 Task: In the  document directory.txt Use the feature 'and check spelling and grammer' Change font style of header to '24' Select the body of letter and change paragraph spacing to  1.5
Action: Mouse moved to (140, 71)
Screenshot: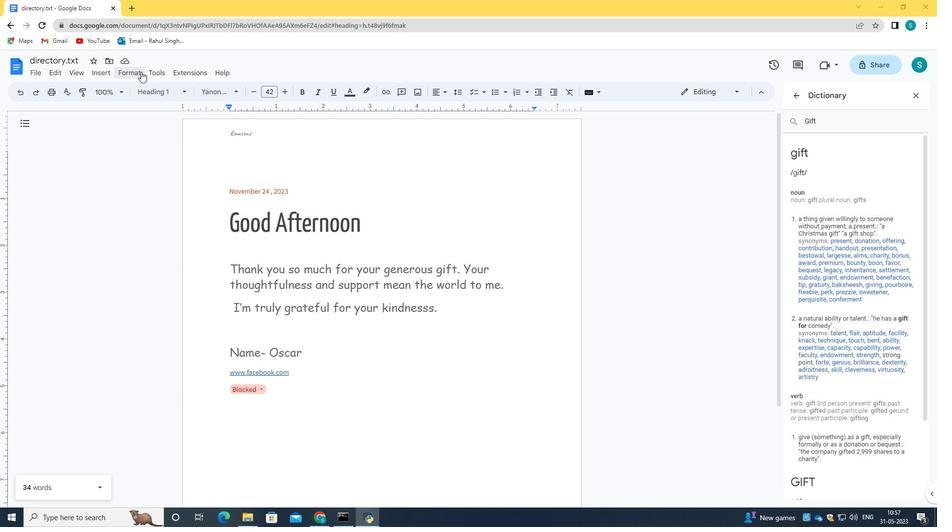 
Action: Mouse pressed left at (140, 71)
Screenshot: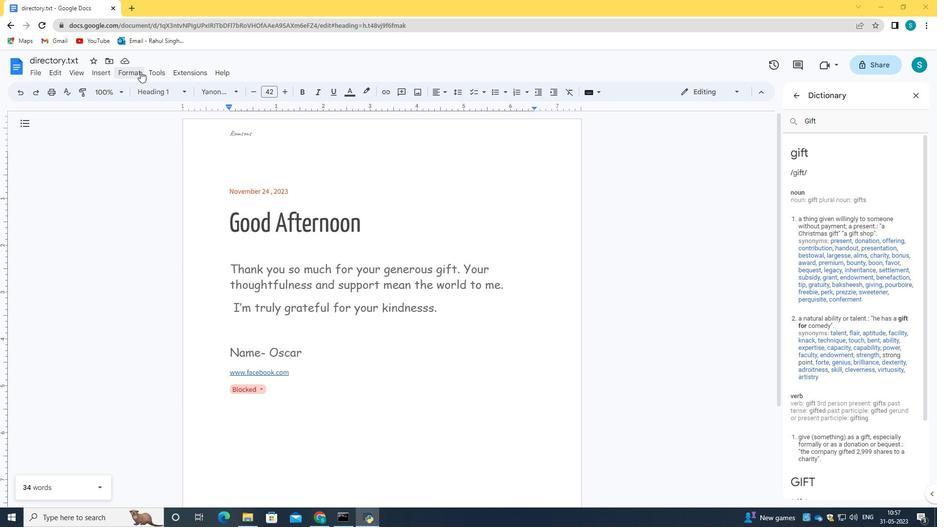 
Action: Mouse moved to (243, 91)
Screenshot: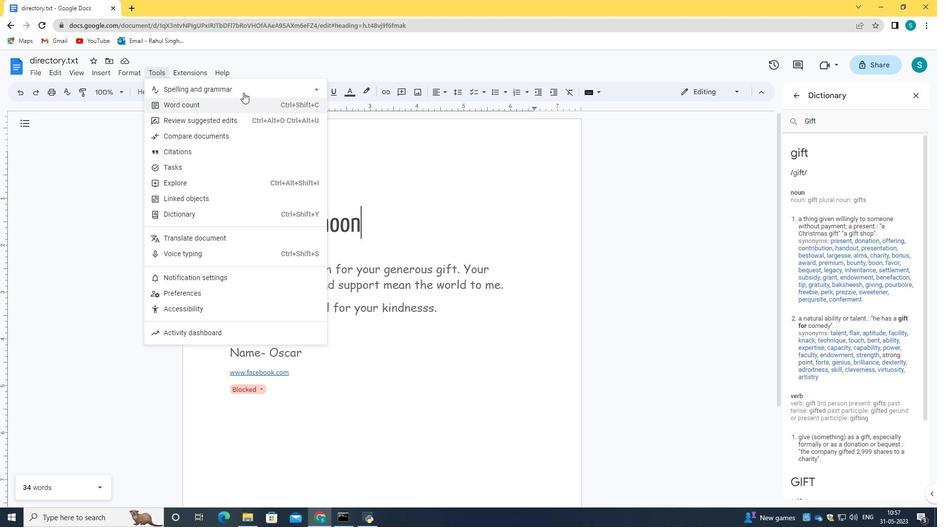 
Action: Mouse pressed left at (243, 91)
Screenshot: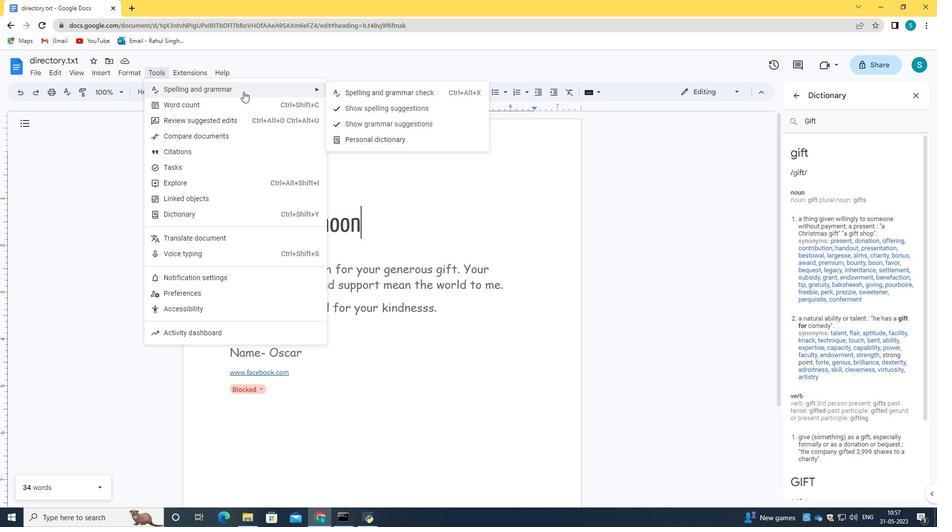 
Action: Mouse moved to (387, 88)
Screenshot: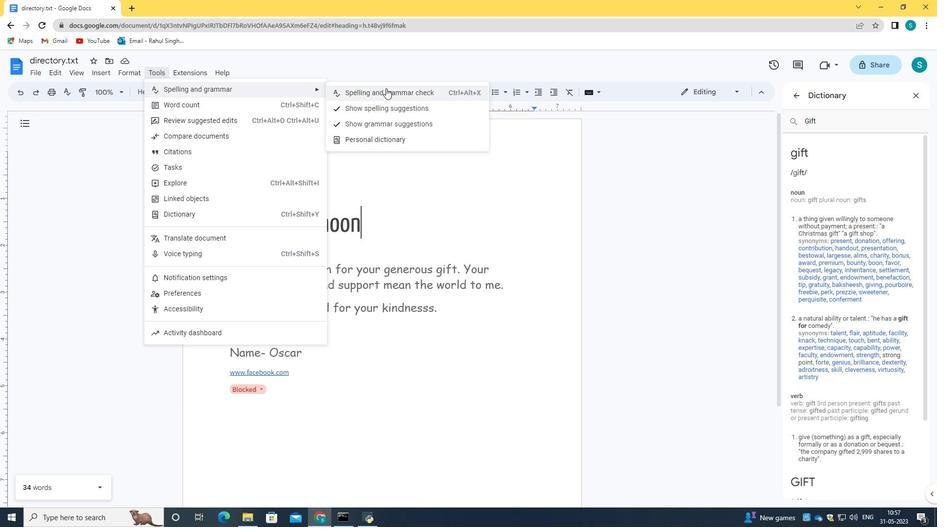 
Action: Mouse pressed left at (387, 88)
Screenshot: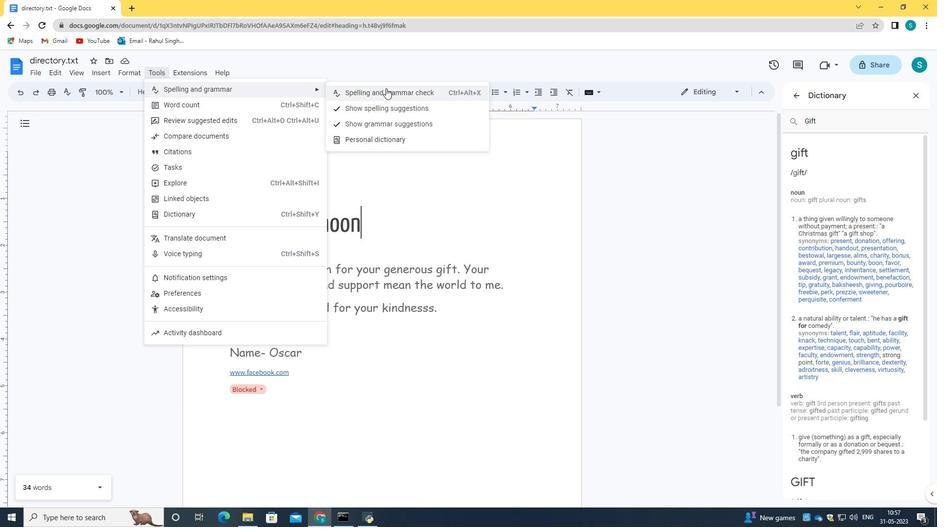 
Action: Mouse moved to (421, 157)
Screenshot: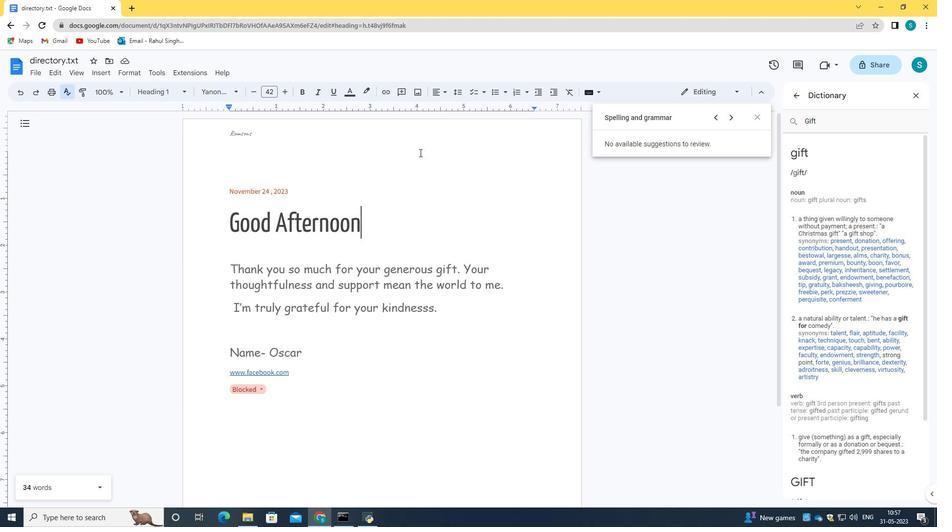 
Action: Mouse pressed left at (421, 157)
Screenshot: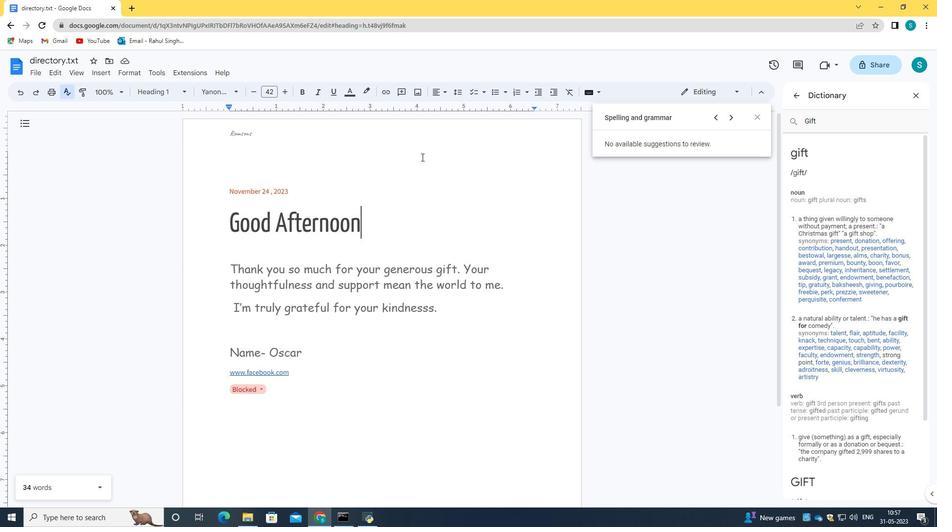 
Action: Mouse moved to (252, 134)
Screenshot: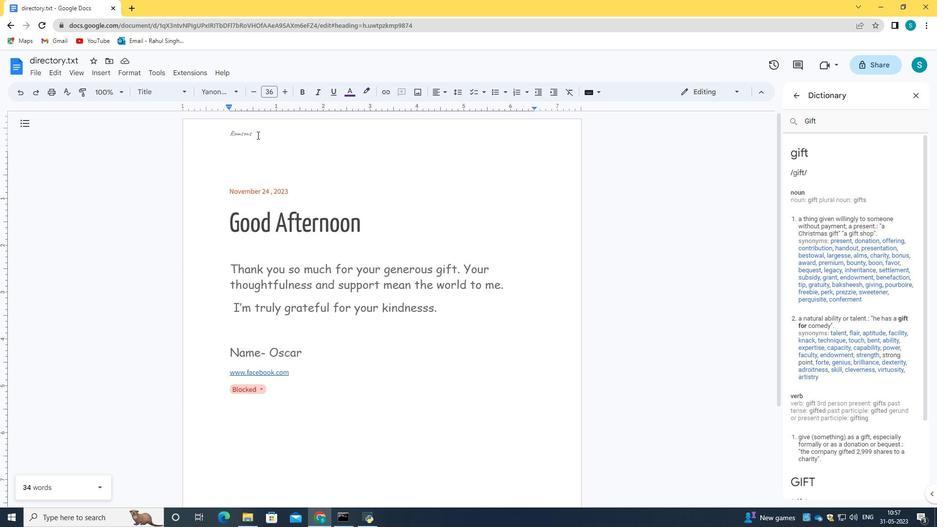 
Action: Mouse pressed left at (252, 134)
Screenshot: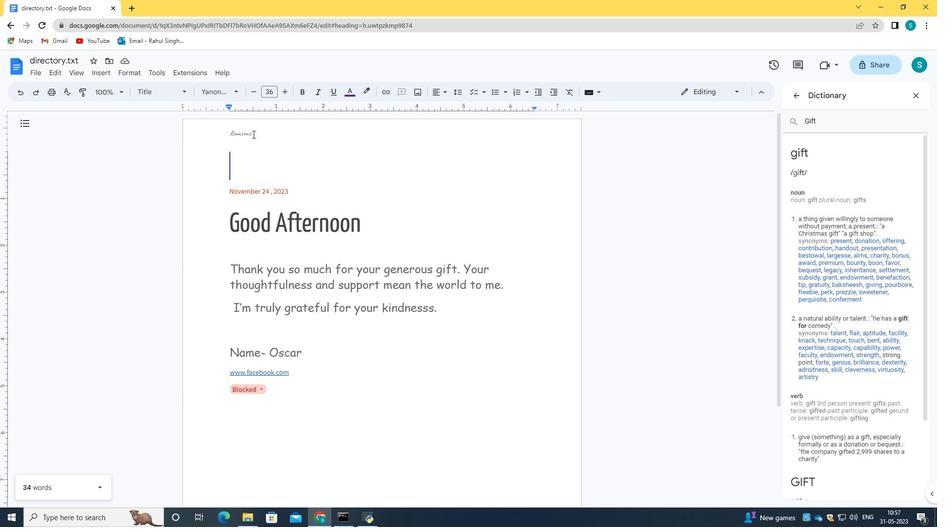 
Action: Mouse moved to (252, 134)
Screenshot: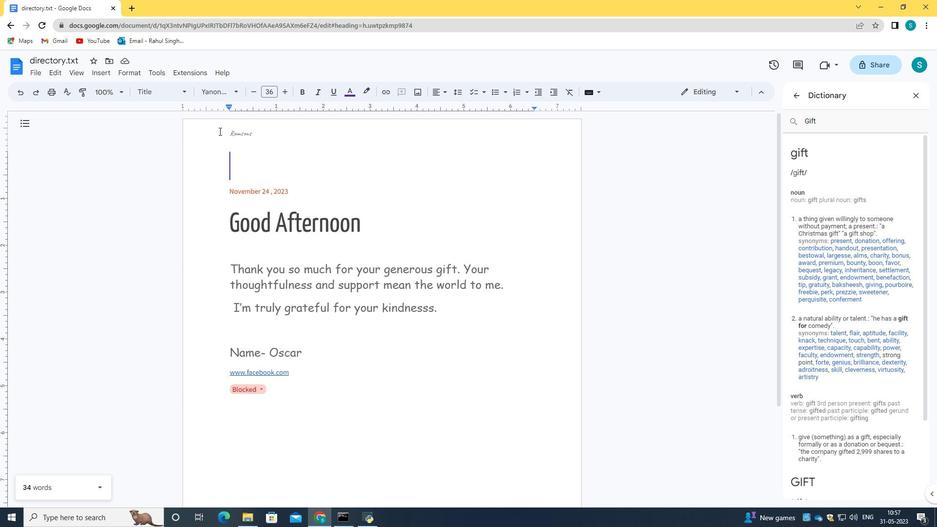 
Action: Mouse pressed left at (252, 134)
Screenshot: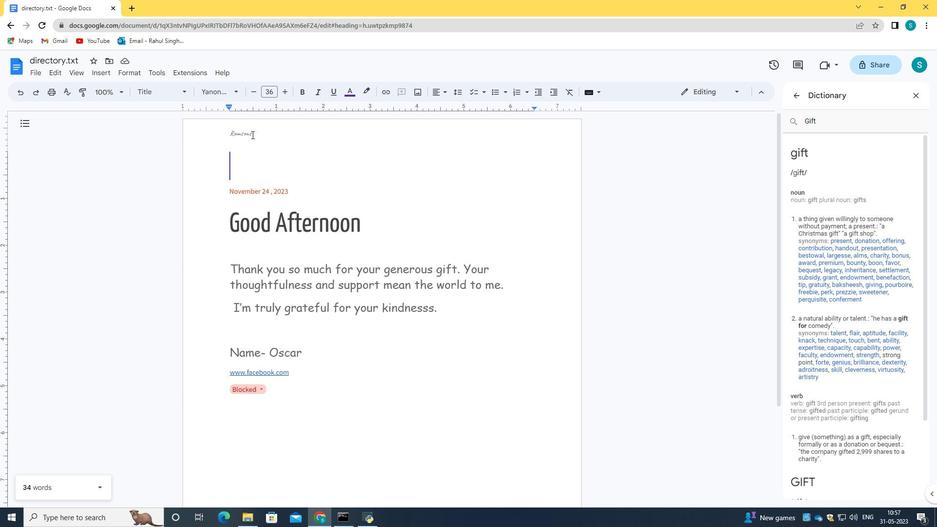 
Action: Mouse moved to (252, 134)
Screenshot: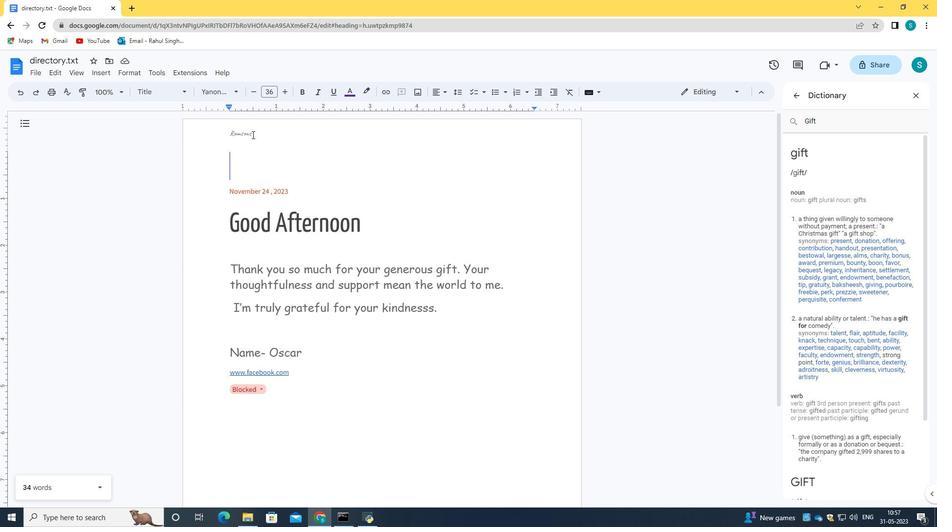 
Action: Mouse pressed left at (252, 134)
Screenshot: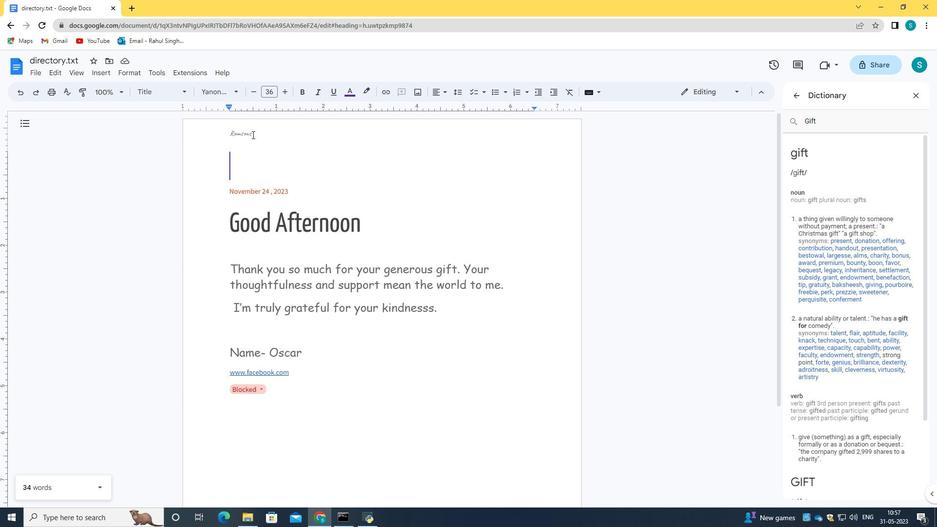 
Action: Mouse moved to (278, 174)
Screenshot: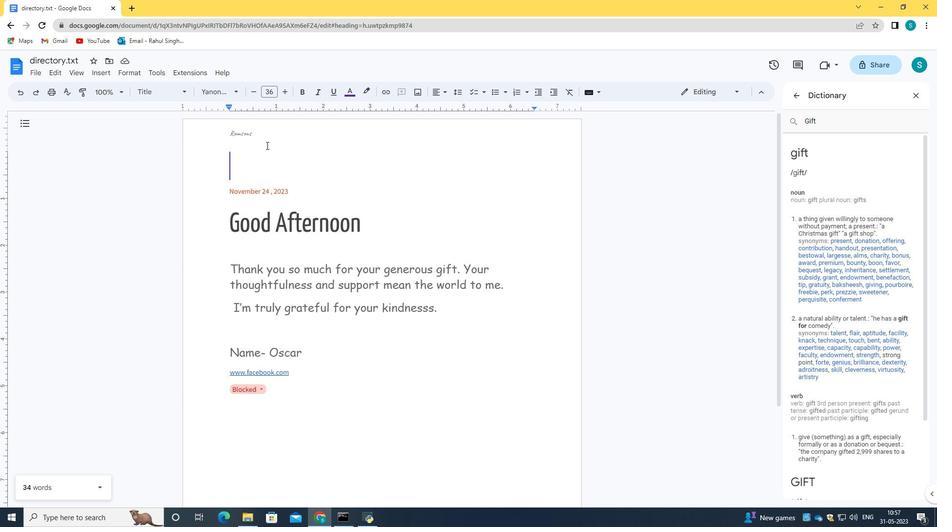 
Action: Mouse pressed left at (278, 174)
Screenshot: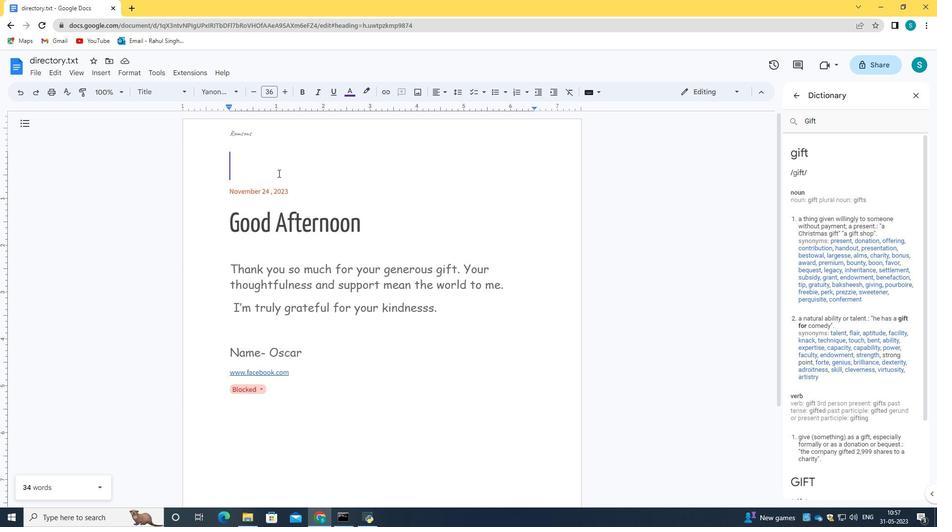 
Action: Mouse moved to (246, 177)
Screenshot: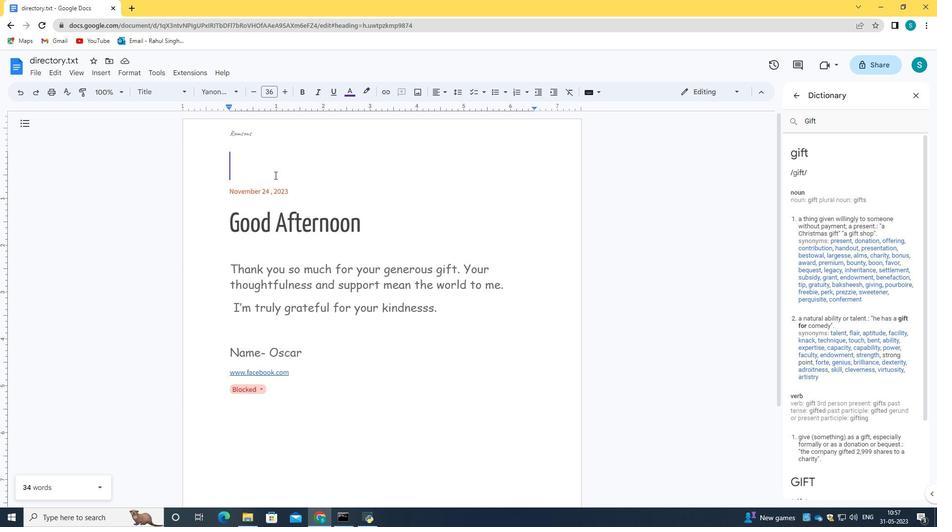 
Action: Mouse pressed left at (246, 177)
Screenshot: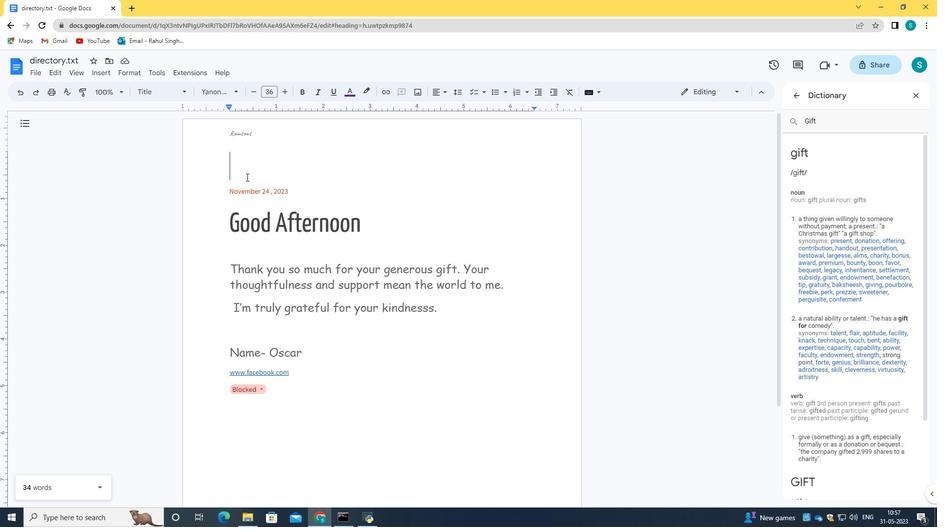 
Action: Mouse pressed left at (246, 177)
Screenshot: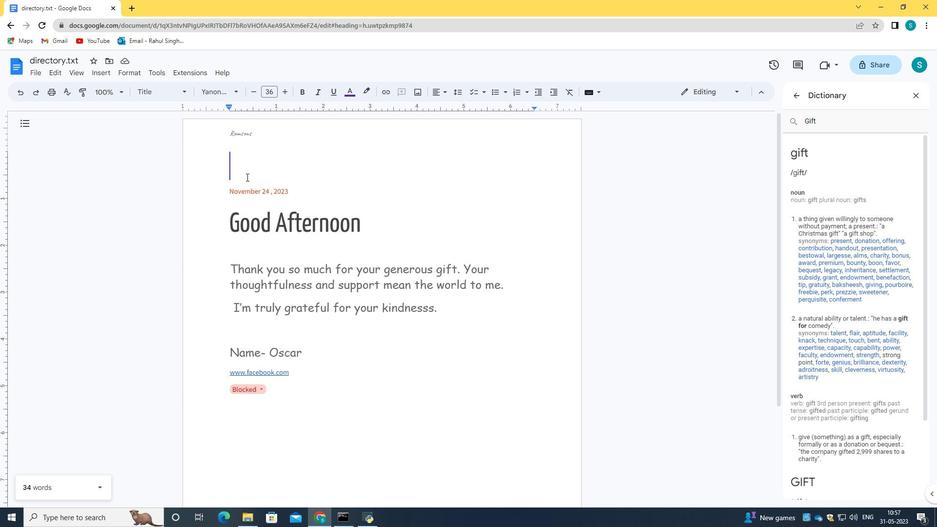 
Action: Mouse moved to (345, 210)
Screenshot: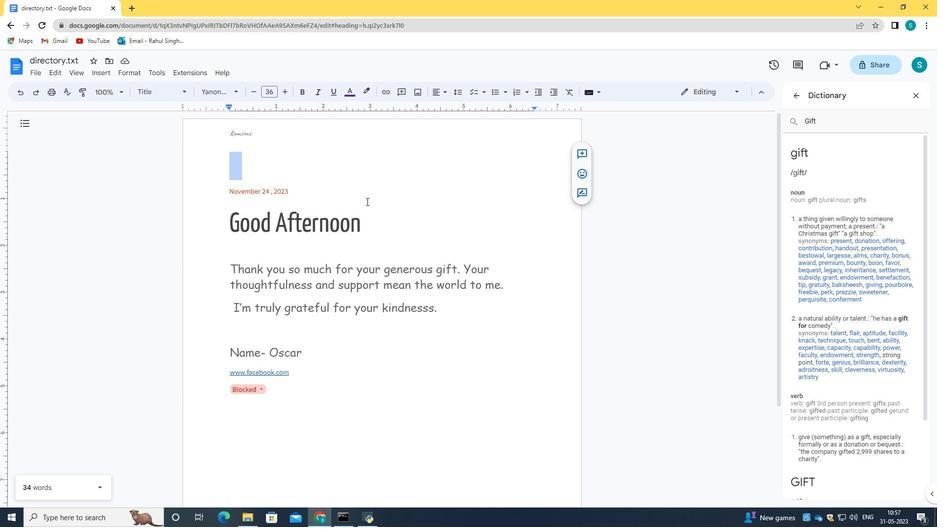 
Action: Mouse pressed left at (345, 210)
Screenshot: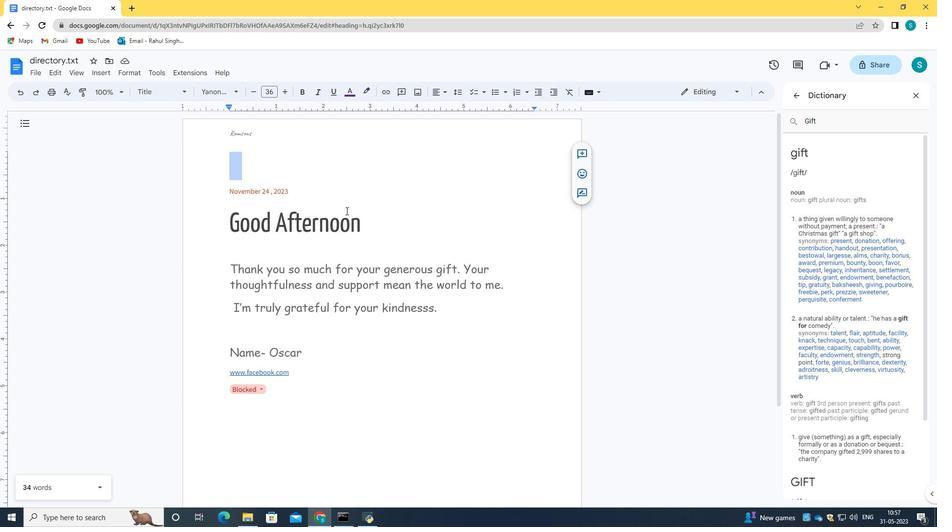 
Action: Mouse moved to (250, 131)
Screenshot: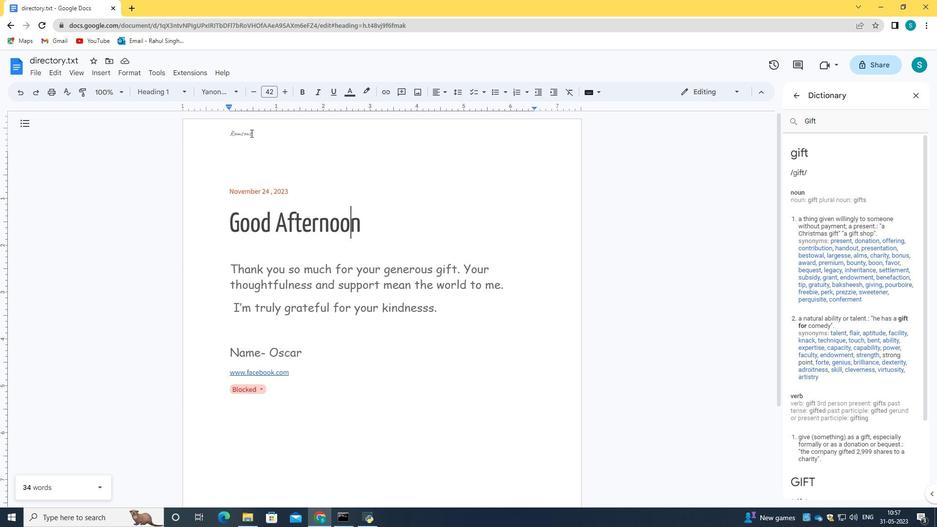 
Action: Mouse pressed left at (250, 131)
Screenshot: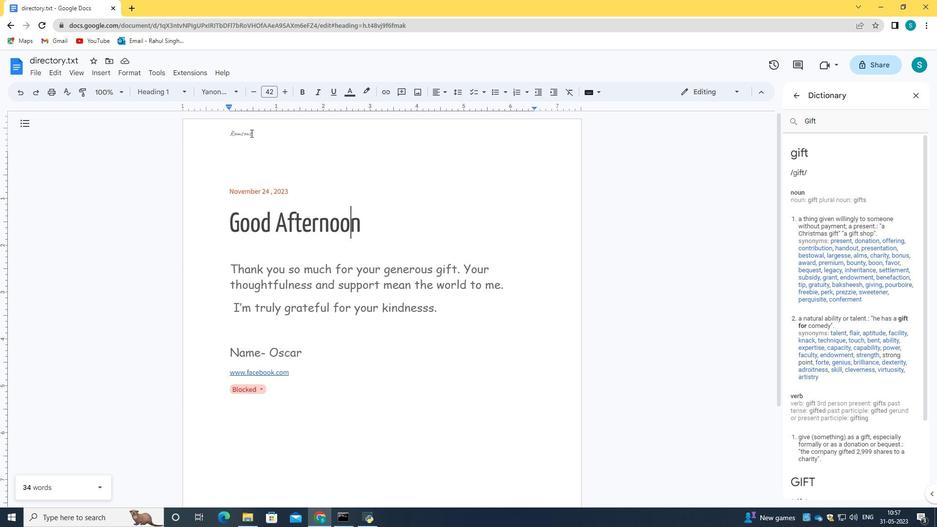 
Action: Mouse moved to (250, 131)
Screenshot: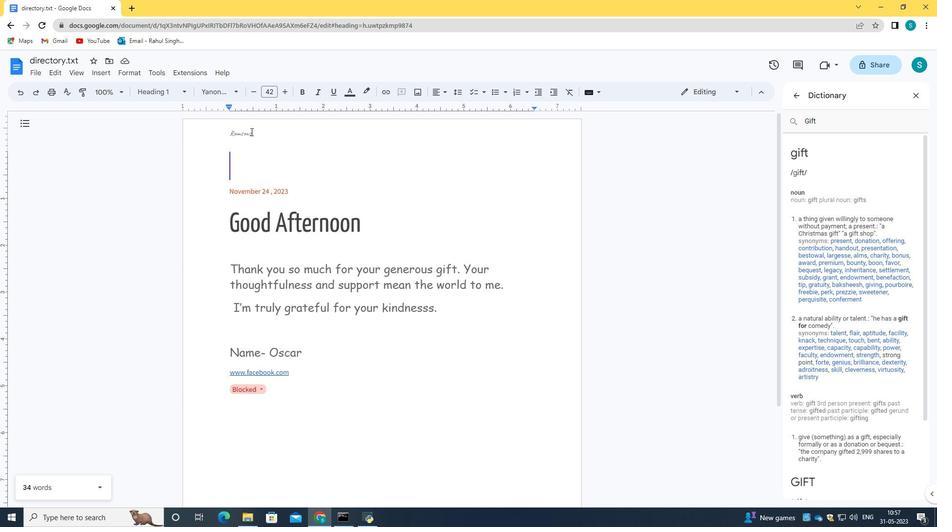 
Action: Mouse pressed left at (250, 131)
Screenshot: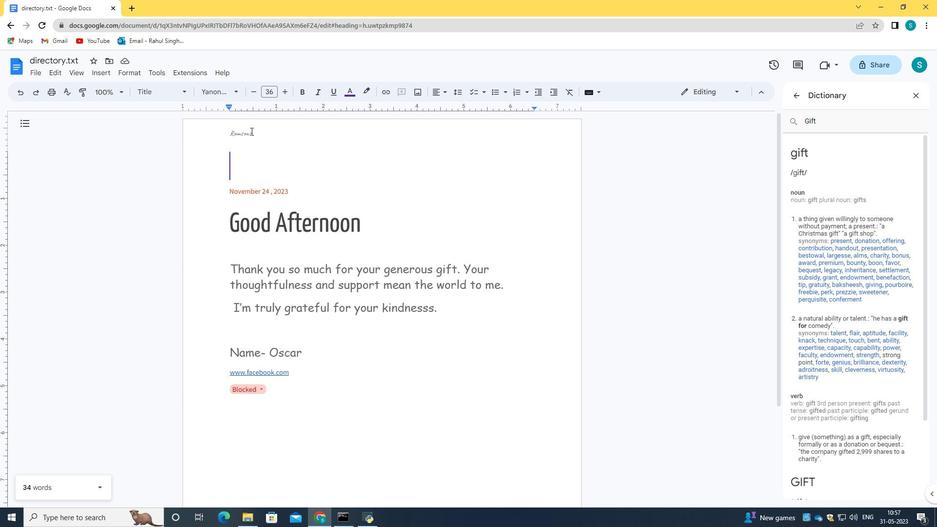 
Action: Mouse moved to (439, 90)
Screenshot: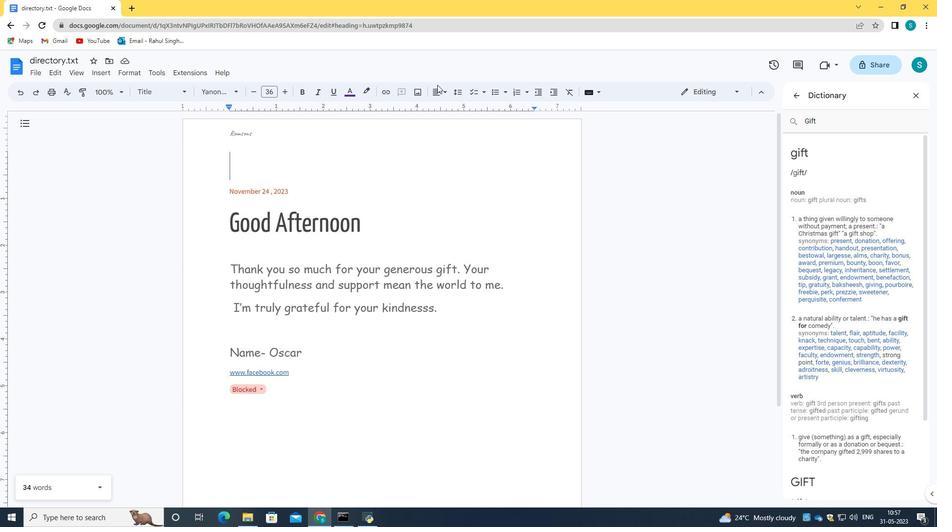 
Action: Mouse pressed left at (439, 90)
Screenshot: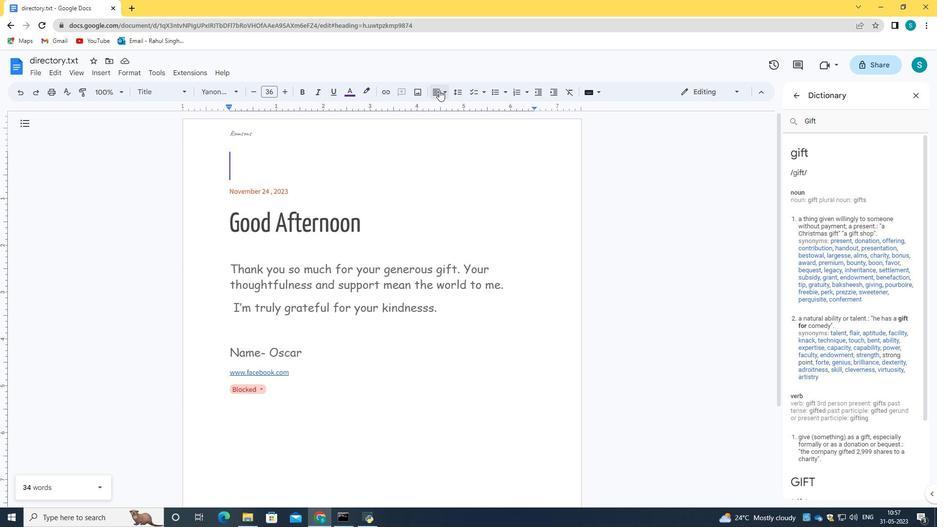 
Action: Mouse moved to (77, 71)
Screenshot: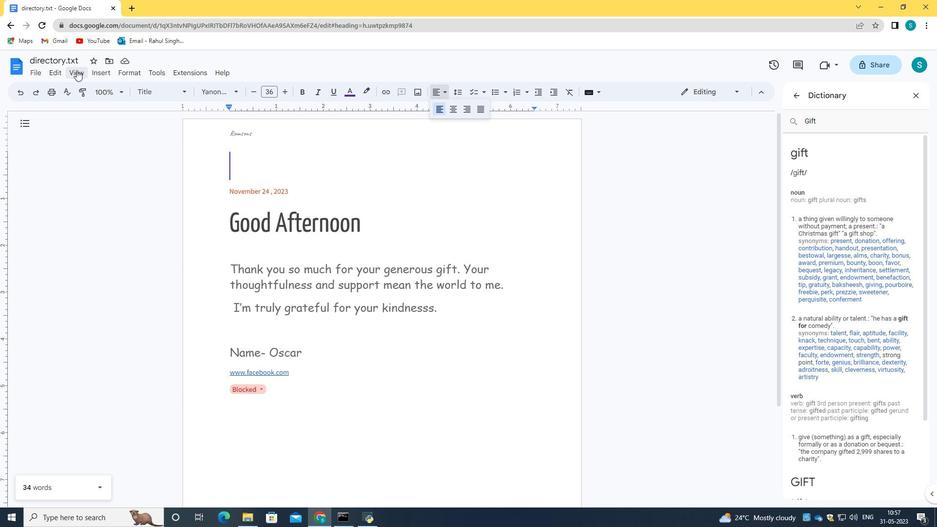 
Action: Mouse pressed left at (77, 71)
Screenshot: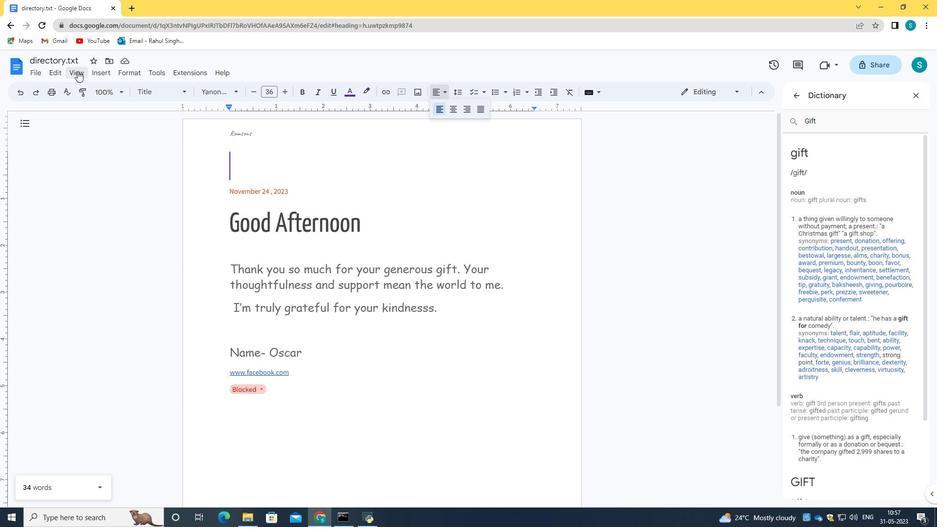 
Action: Mouse moved to (270, 323)
Screenshot: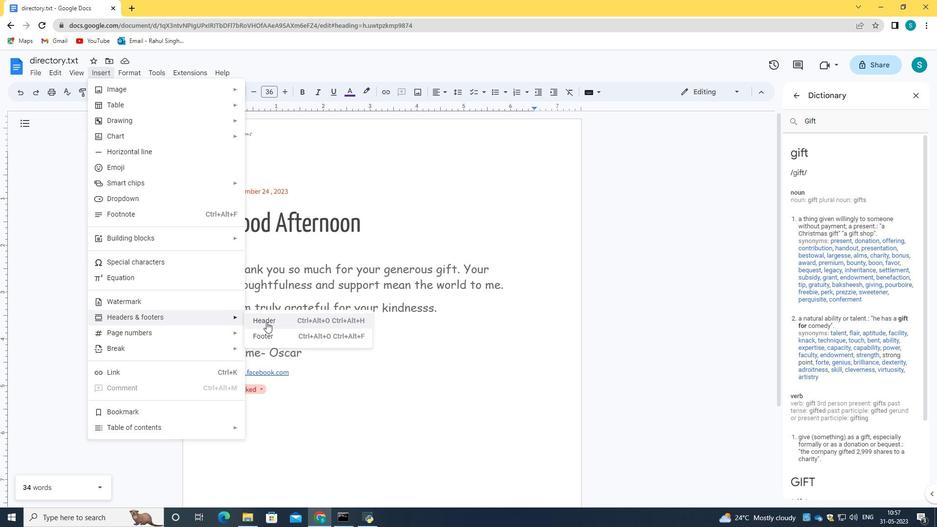 
Action: Mouse pressed left at (270, 323)
Screenshot: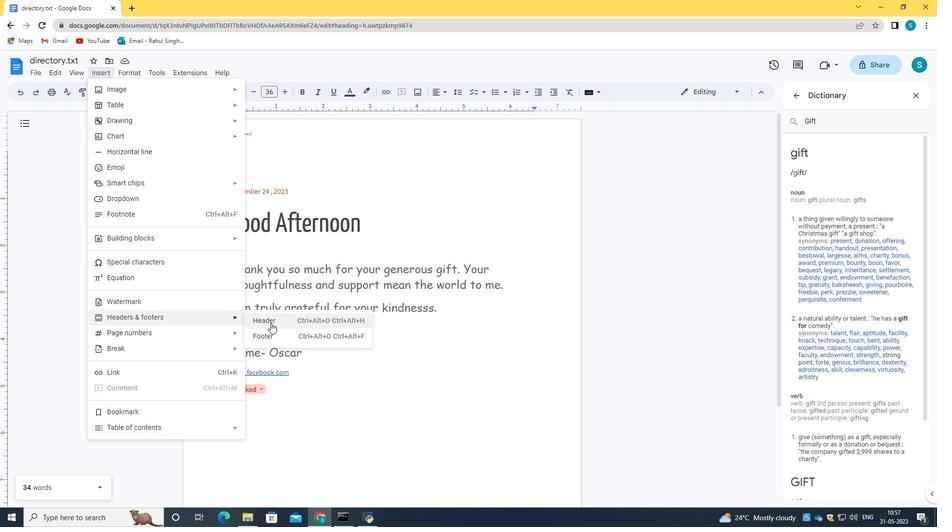 
Action: Mouse moved to (251, 132)
Screenshot: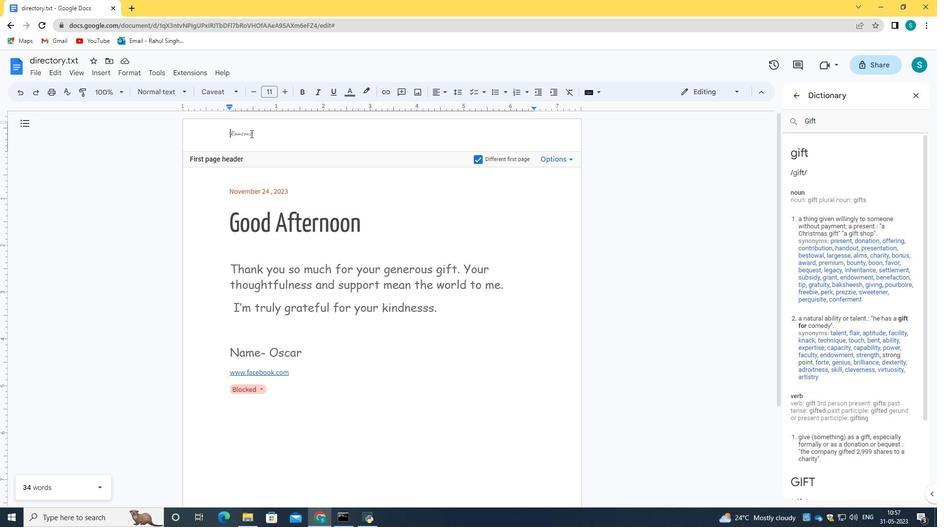 
Action: Mouse pressed left at (251, 132)
Screenshot: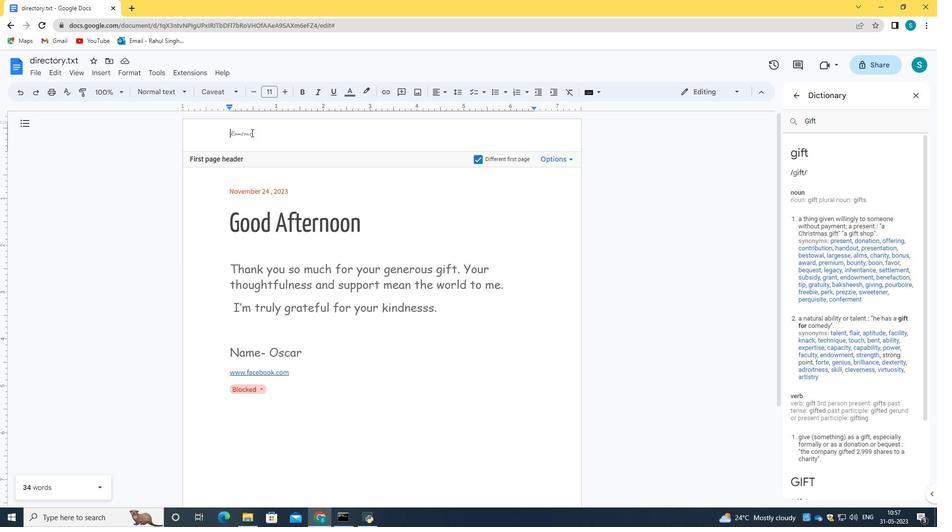 
Action: Mouse moved to (283, 90)
Screenshot: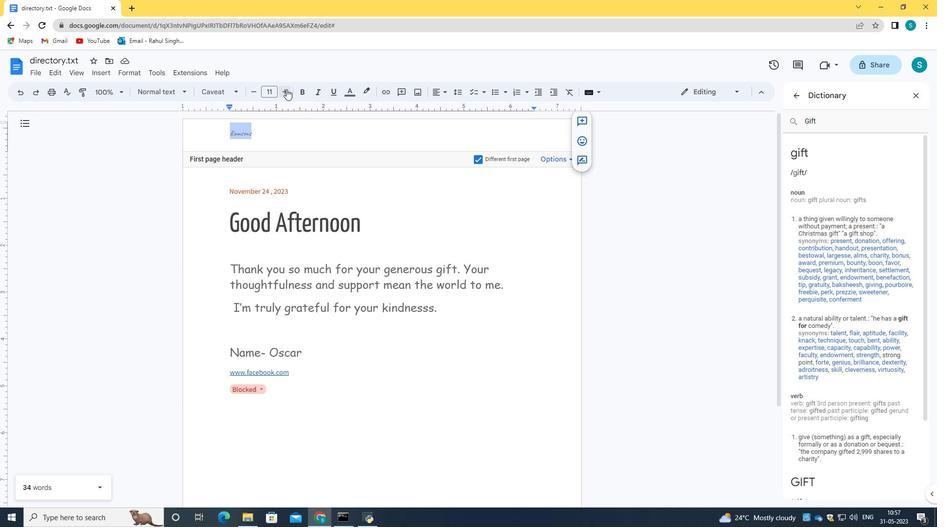 
Action: Mouse pressed left at (283, 90)
Screenshot: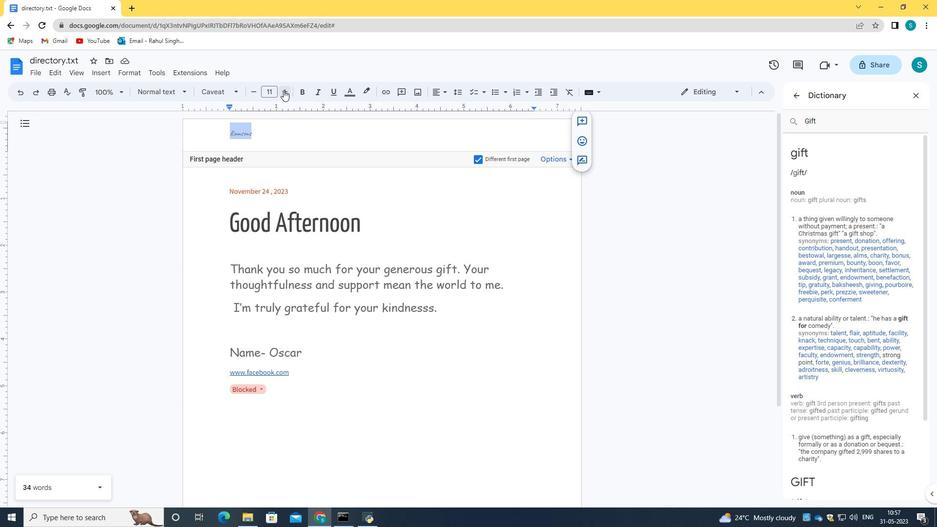 
Action: Mouse pressed left at (283, 90)
Screenshot: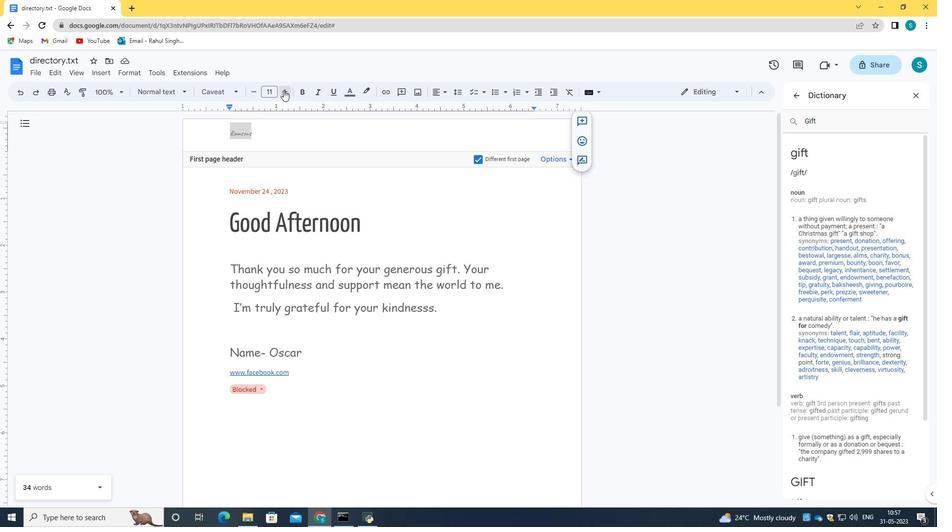 
Action: Mouse pressed left at (283, 90)
Screenshot: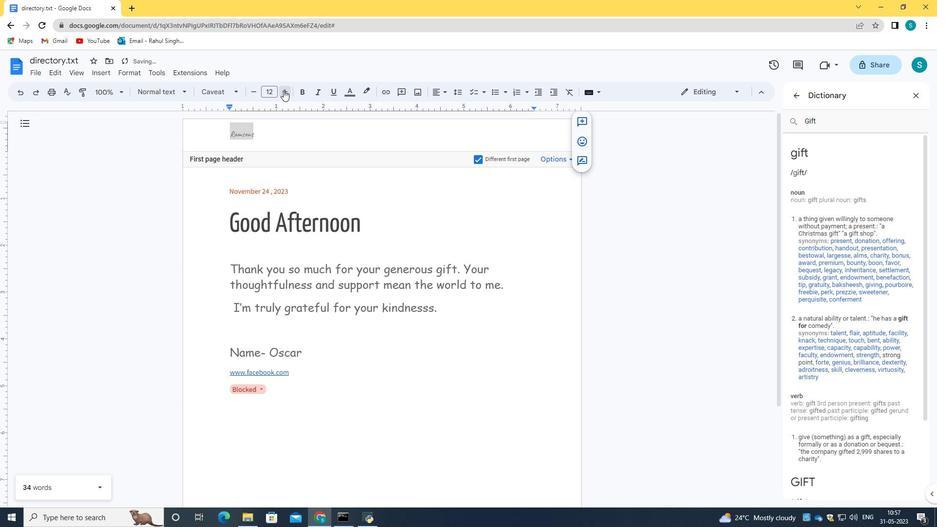 
Action: Mouse pressed left at (283, 90)
Screenshot: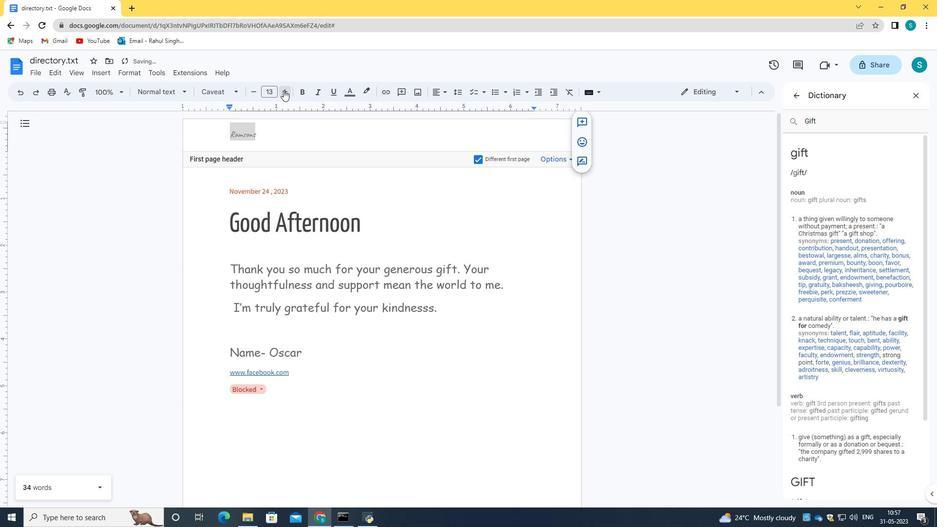 
Action: Mouse pressed left at (283, 90)
Screenshot: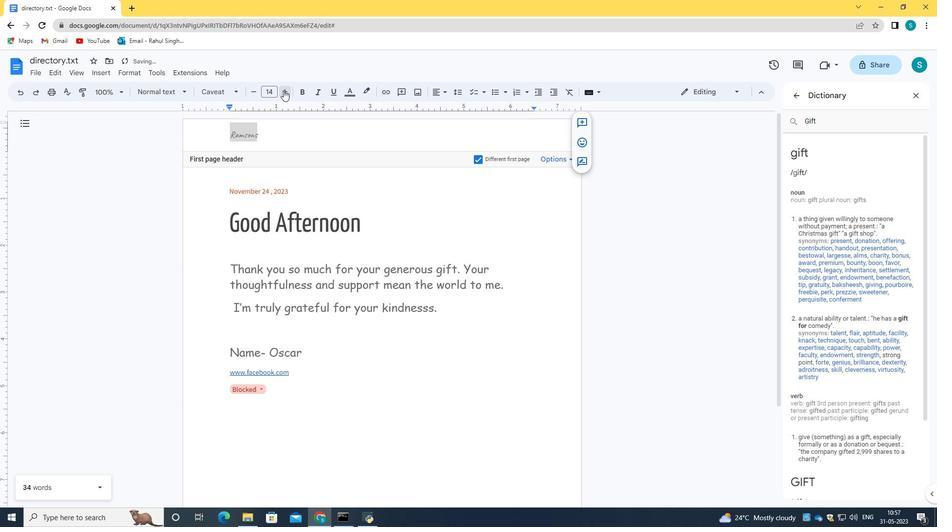 
Action: Mouse pressed left at (283, 90)
Screenshot: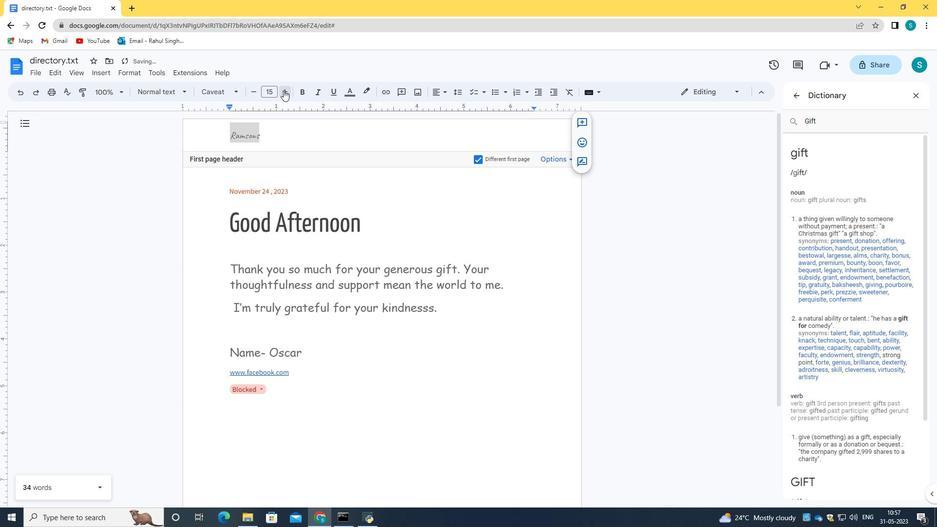 
Action: Mouse pressed left at (283, 90)
Screenshot: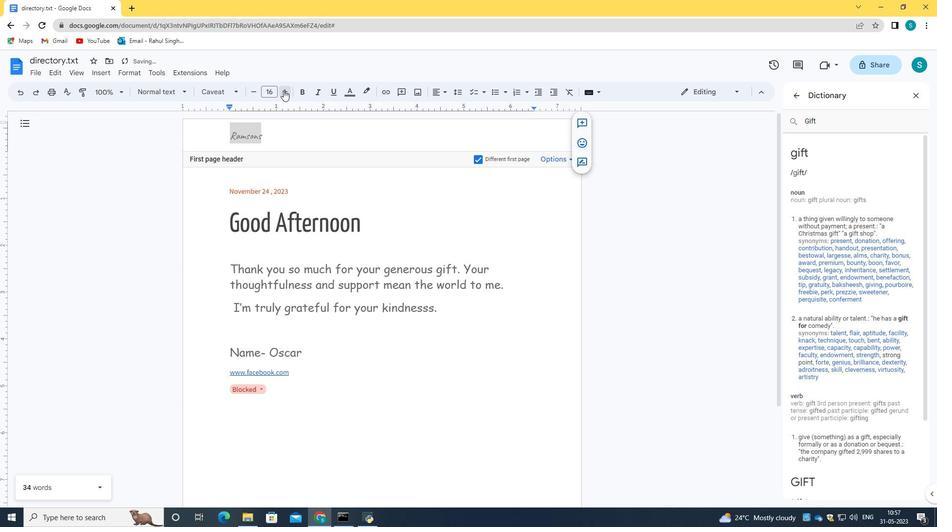 
Action: Mouse pressed left at (283, 90)
Screenshot: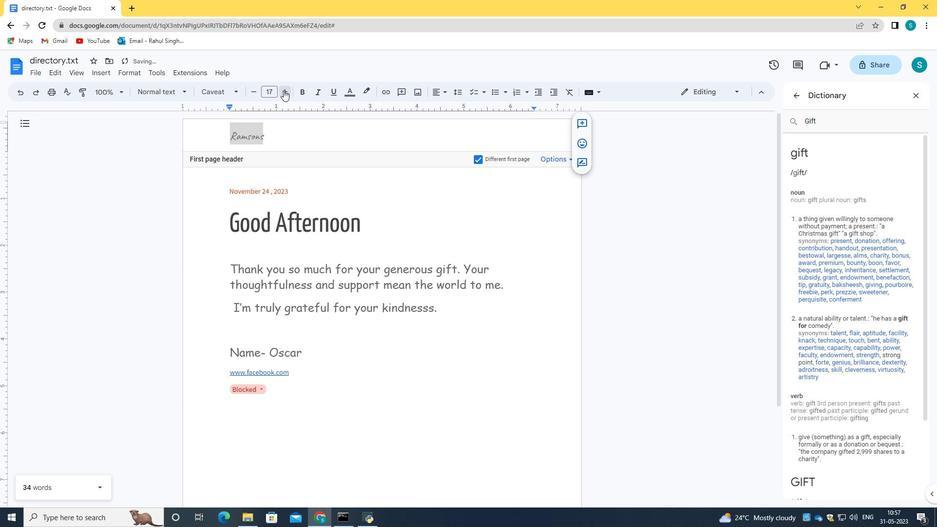
Action: Mouse pressed left at (283, 90)
Screenshot: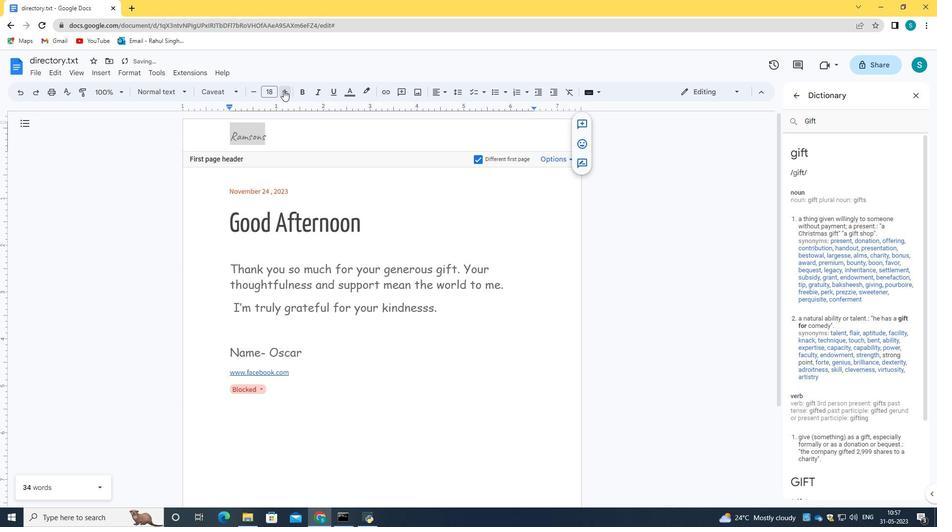 
Action: Mouse pressed left at (283, 90)
Screenshot: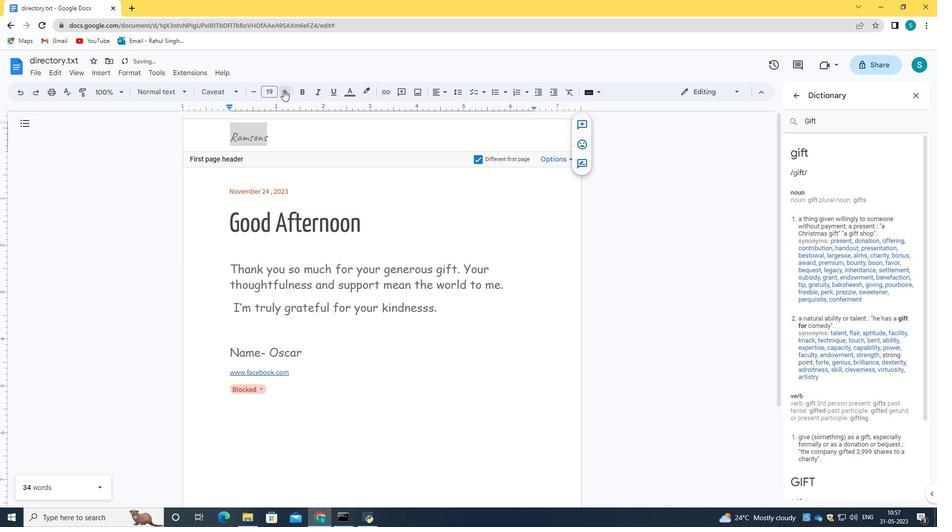 
Action: Mouse pressed left at (283, 90)
Screenshot: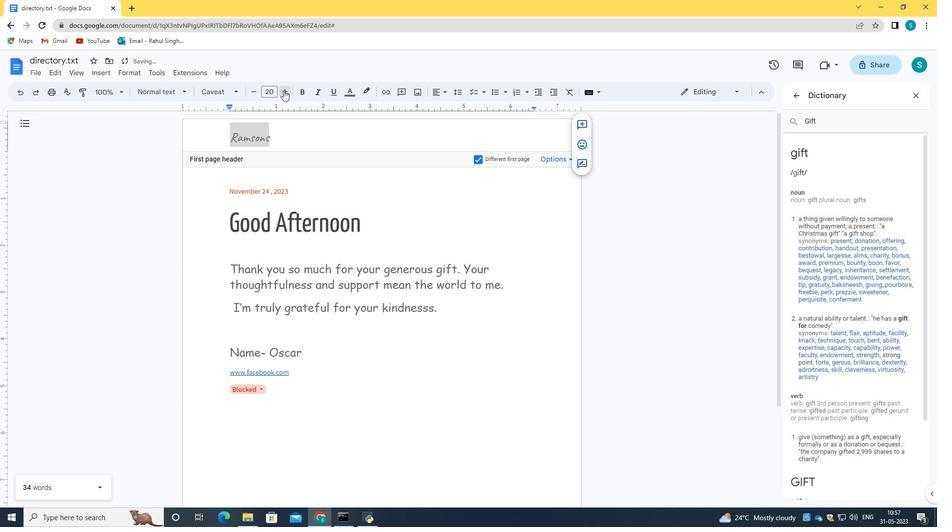
Action: Mouse pressed left at (283, 90)
Screenshot: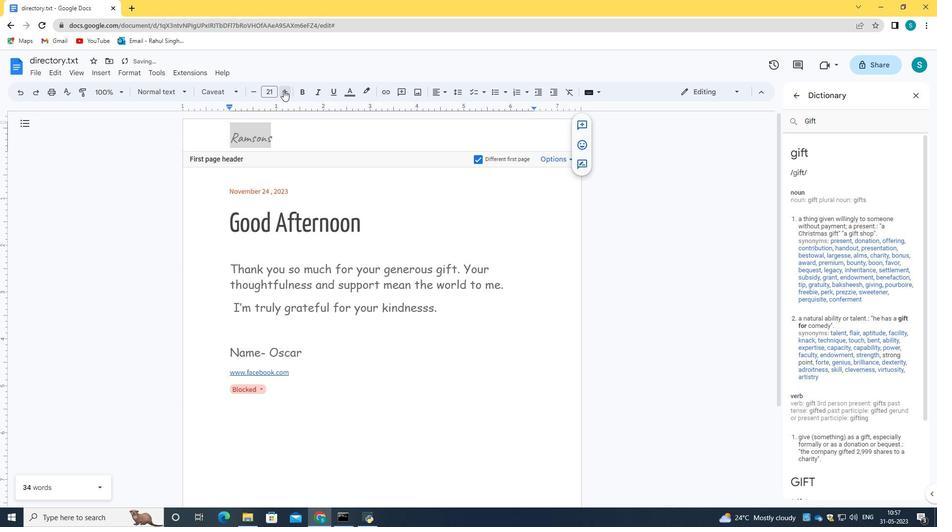 
Action: Mouse pressed left at (283, 90)
Screenshot: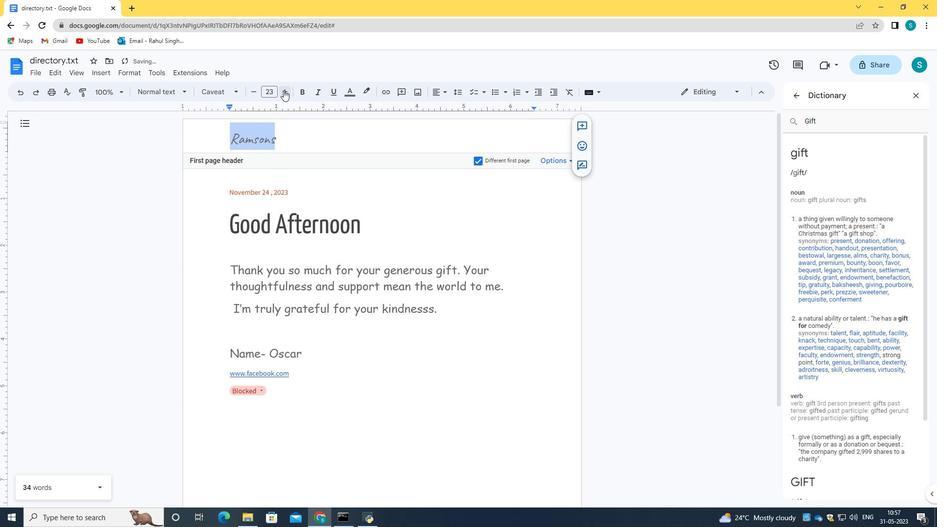 
Action: Mouse pressed left at (283, 90)
Screenshot: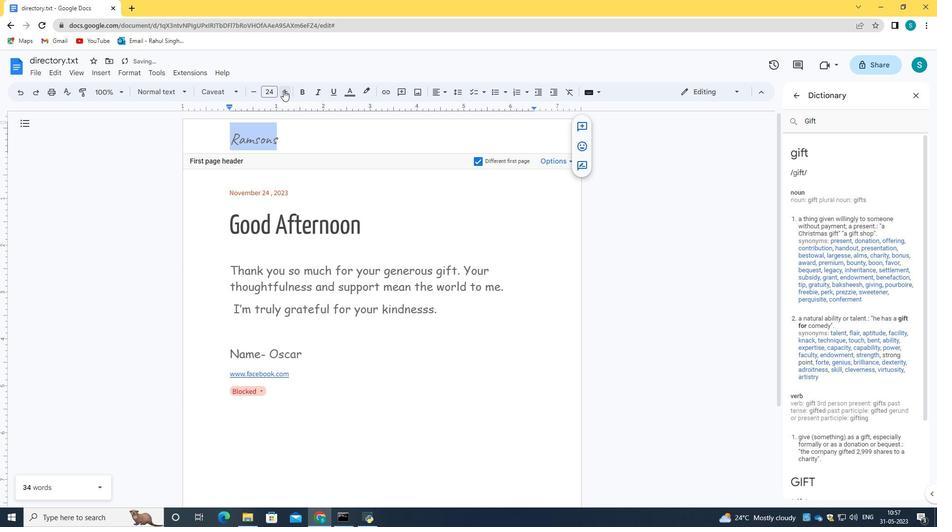 
Action: Mouse moved to (251, 90)
Screenshot: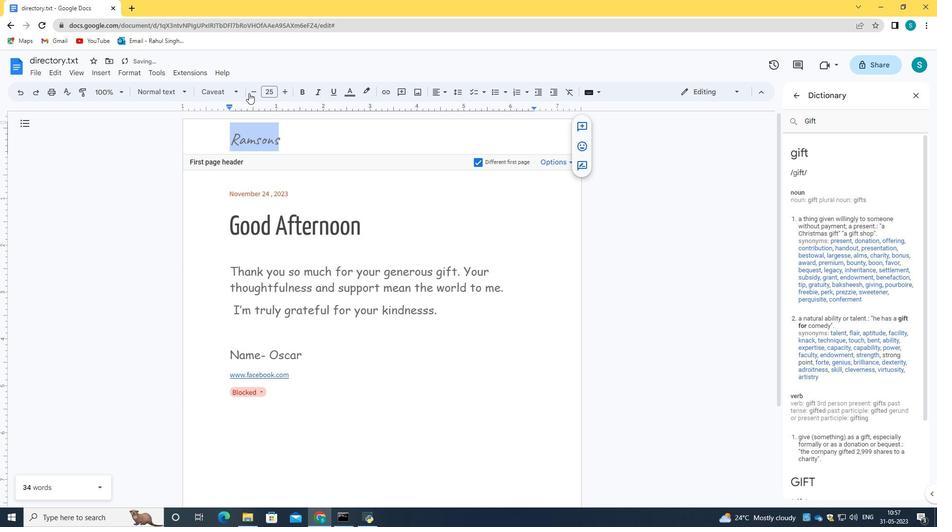 
Action: Mouse pressed left at (251, 90)
Screenshot: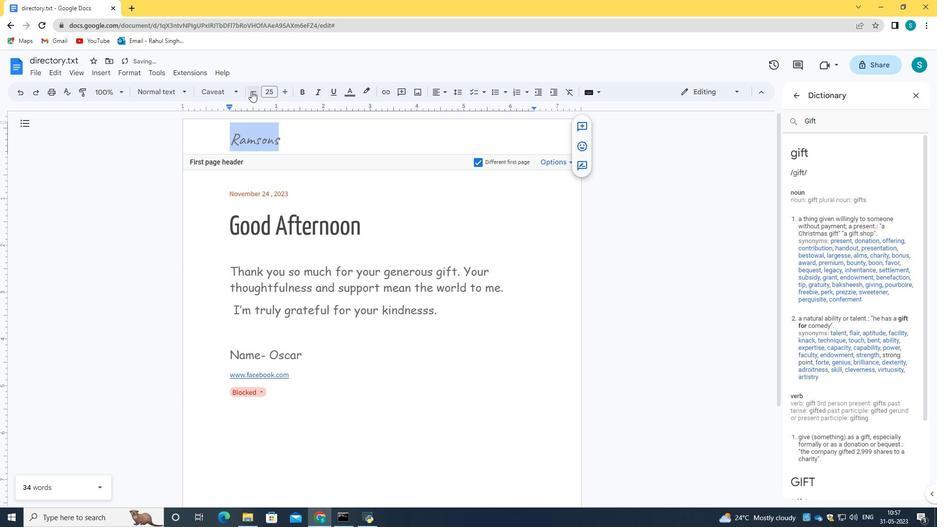 
Action: Mouse moved to (374, 195)
Screenshot: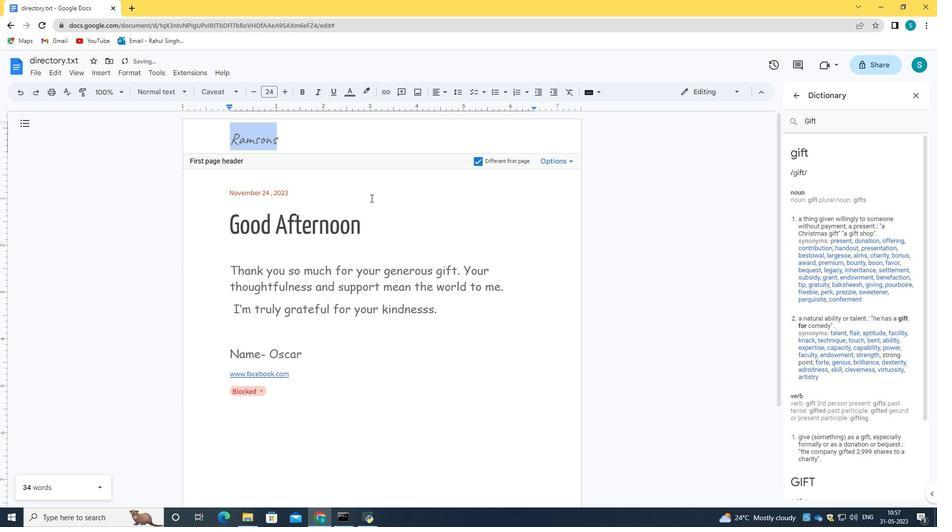 
Action: Mouse pressed left at (374, 195)
Screenshot: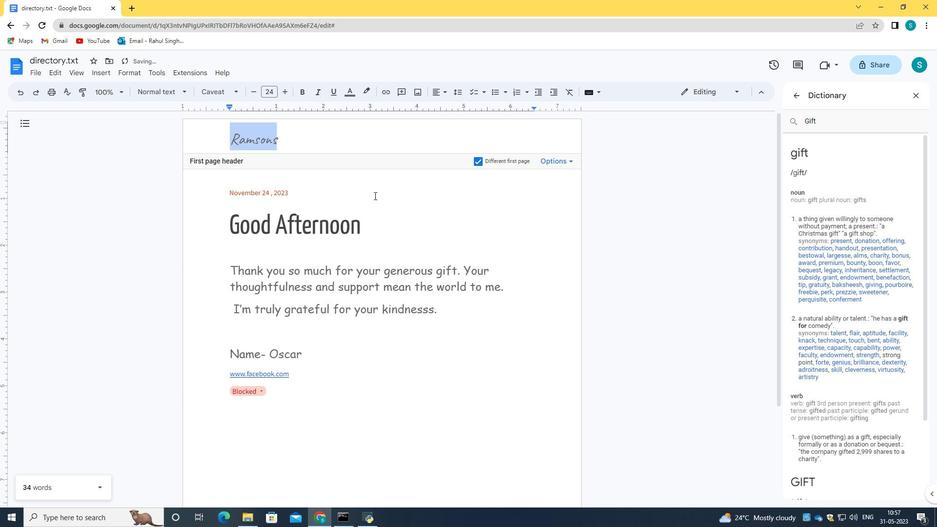 
Action: Mouse moved to (248, 174)
Screenshot: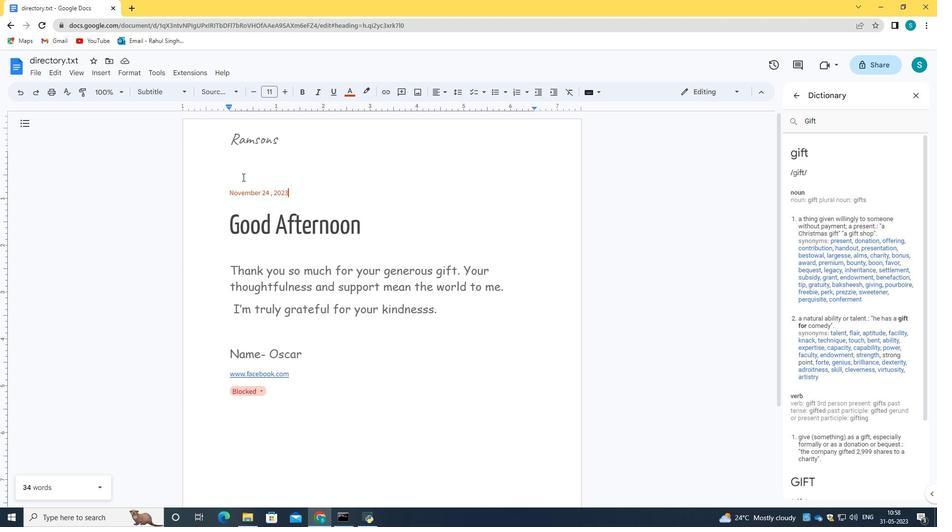
Action: Mouse pressed left at (248, 174)
Screenshot: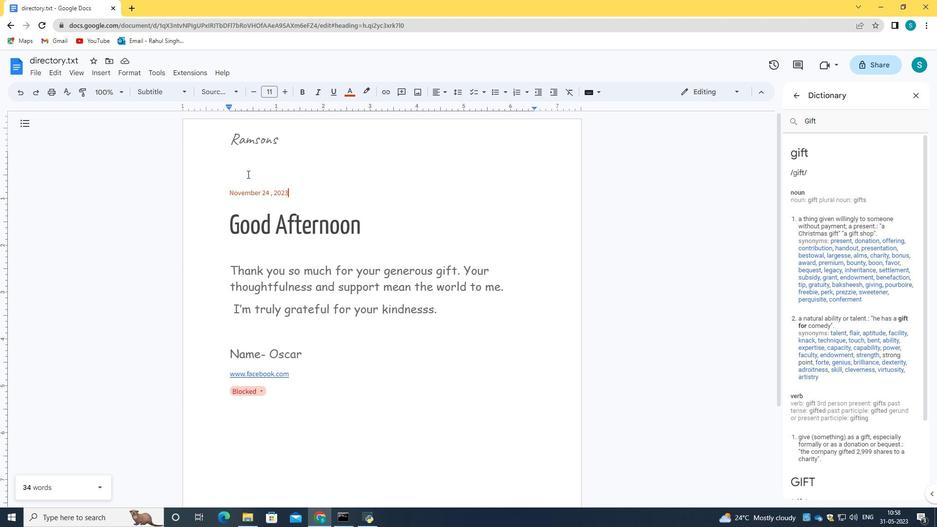 
Action: Mouse moved to (227, 216)
Screenshot: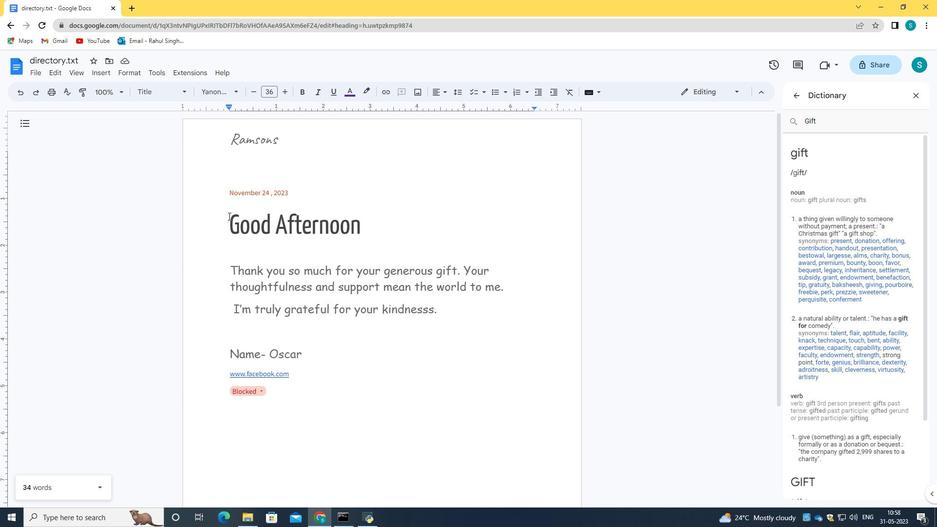 
Action: Mouse pressed left at (227, 216)
Screenshot: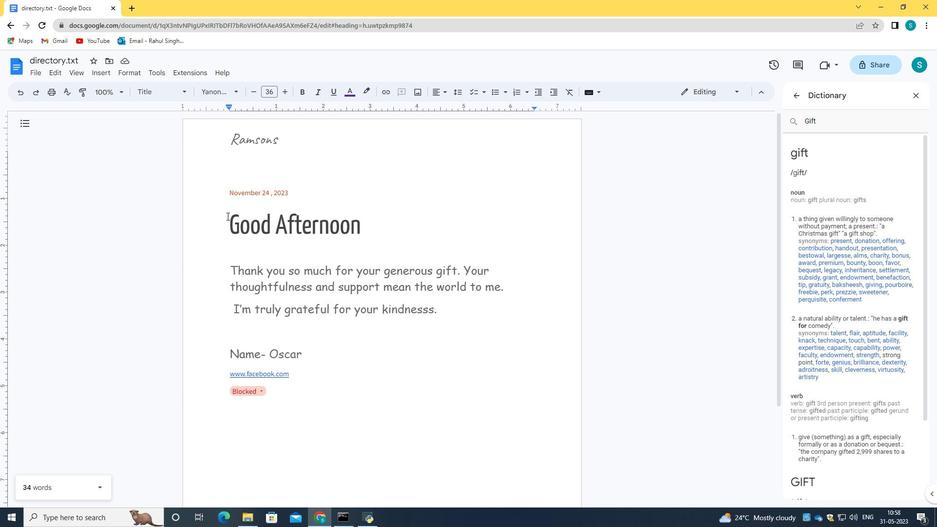 
Action: Mouse moved to (233, 145)
Screenshot: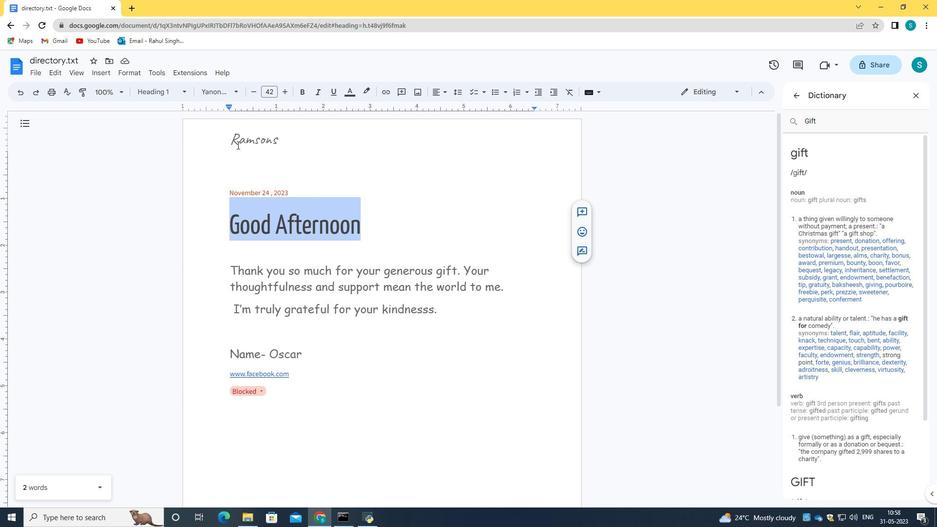 
Action: Mouse pressed left at (233, 145)
Screenshot: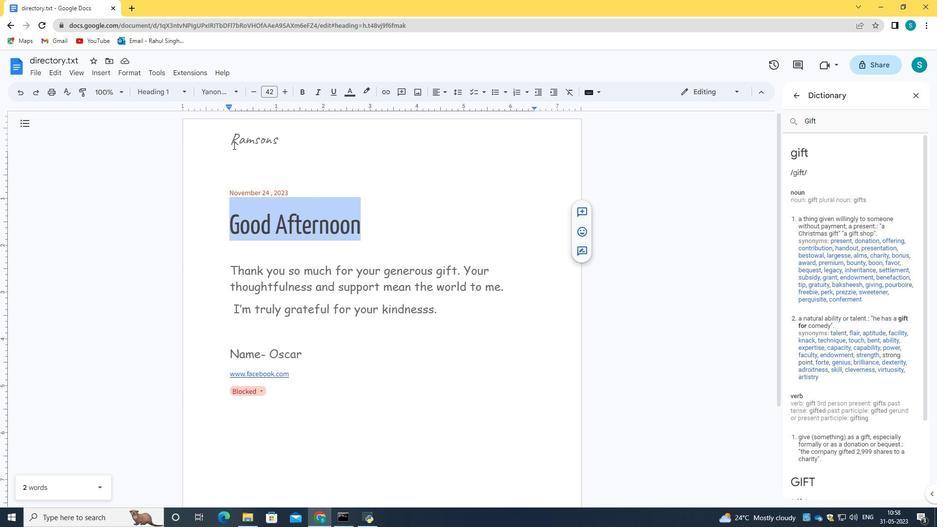 
Action: Mouse moved to (214, 140)
Screenshot: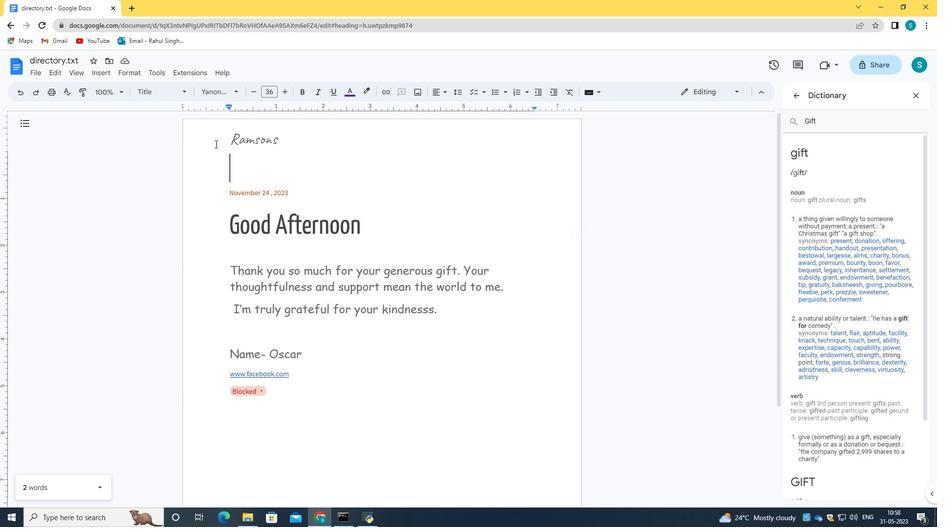 
Action: Mouse pressed left at (214, 140)
Screenshot: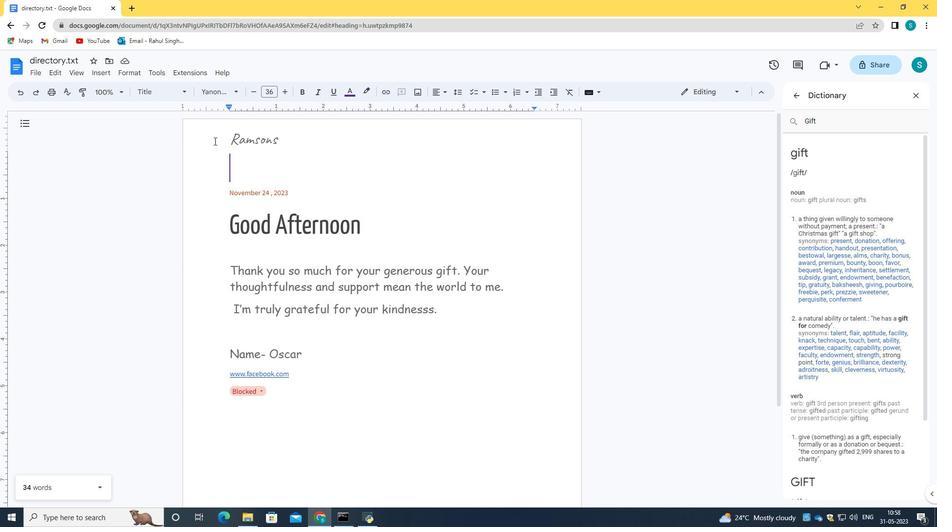 
Action: Mouse moved to (233, 168)
Screenshot: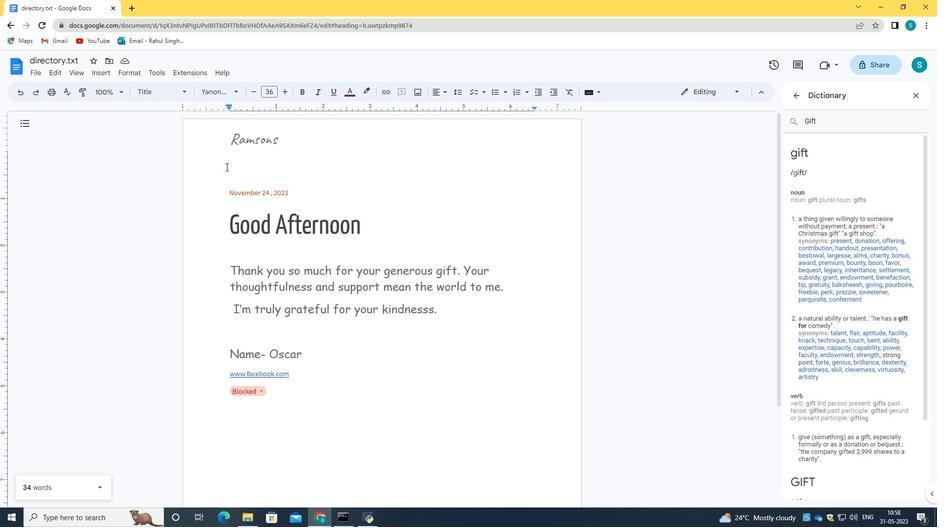 
Action: Mouse pressed left at (233, 168)
Screenshot: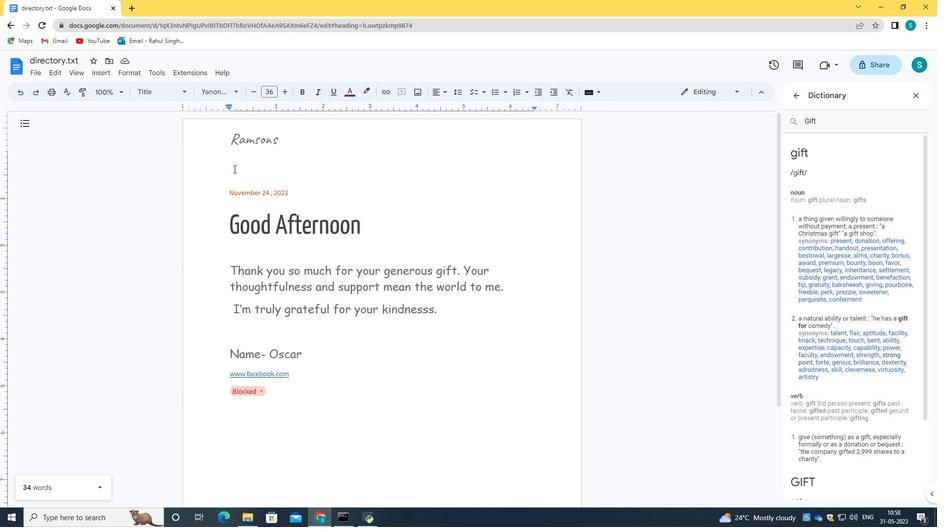 
Action: Mouse moved to (237, 168)
Screenshot: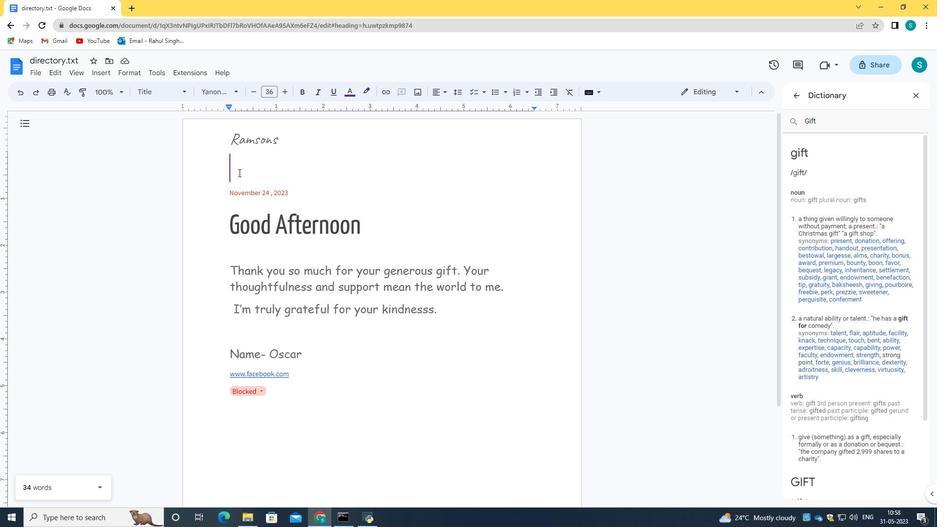 
Action: Mouse pressed left at (237, 168)
Screenshot: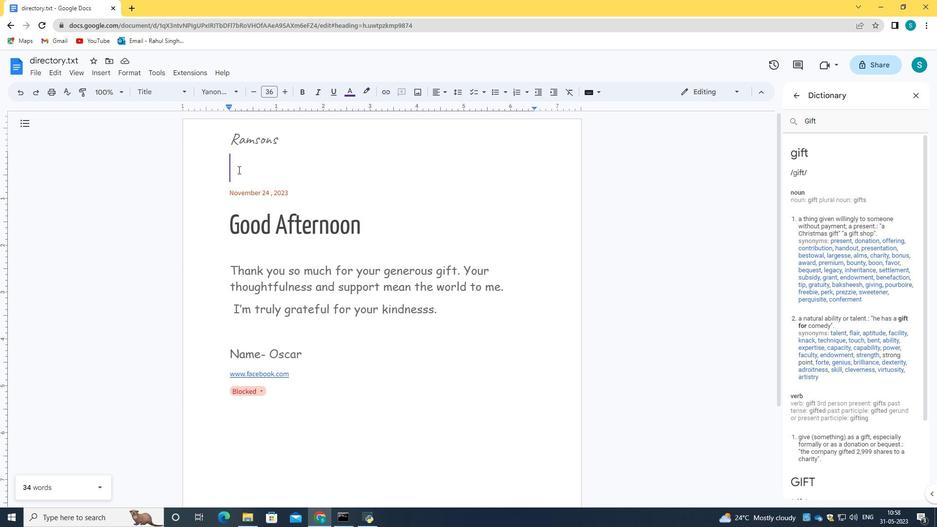 
Action: Mouse moved to (460, 91)
Screenshot: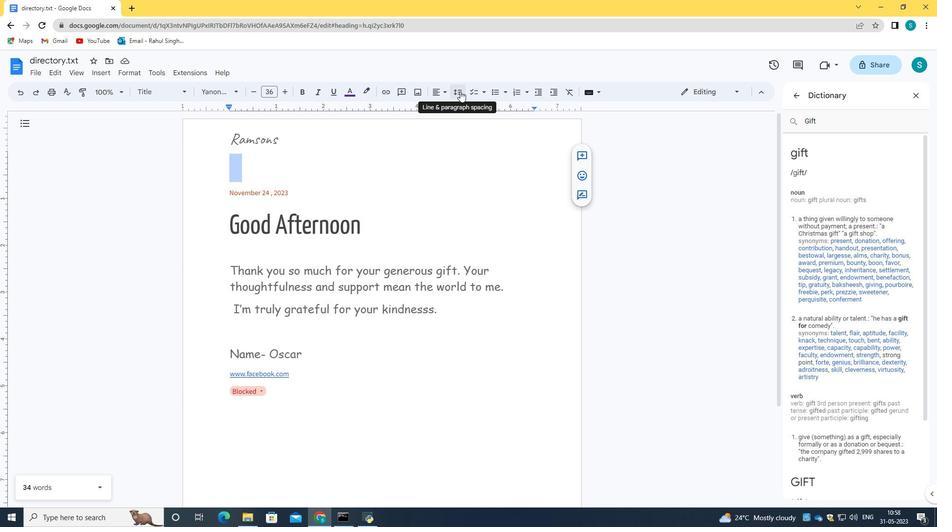 
Action: Mouse pressed left at (460, 91)
Screenshot: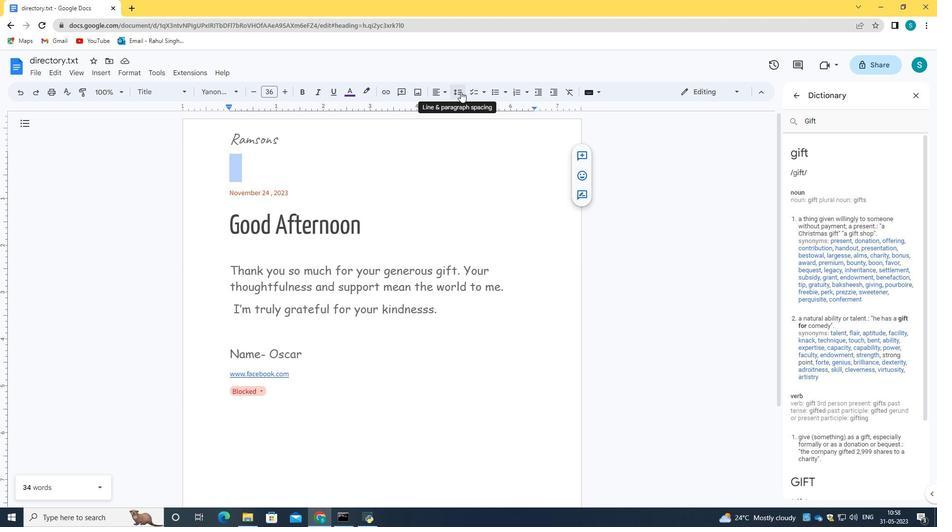 
Action: Mouse moved to (474, 144)
Screenshot: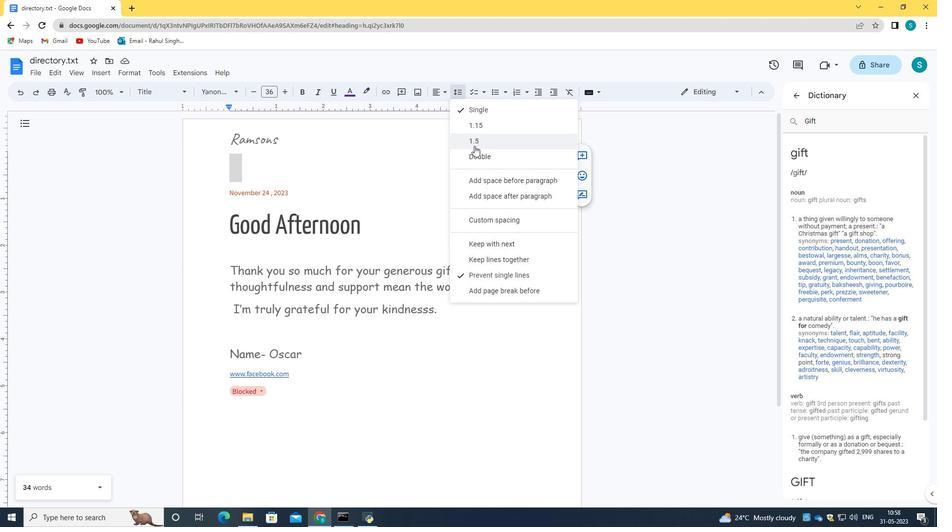 
Action: Mouse pressed left at (474, 144)
Screenshot: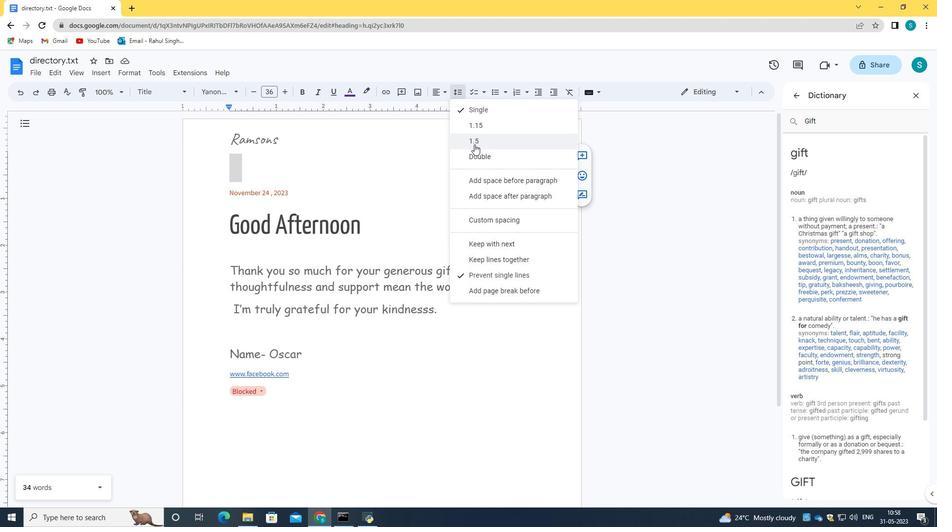 
Action: Mouse moved to (351, 199)
Screenshot: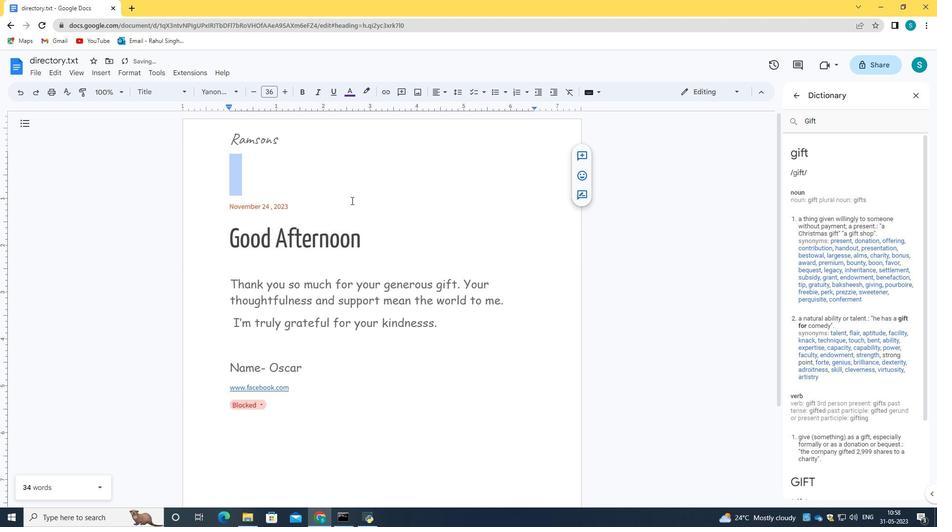 
Action: Mouse pressed left at (351, 199)
Screenshot: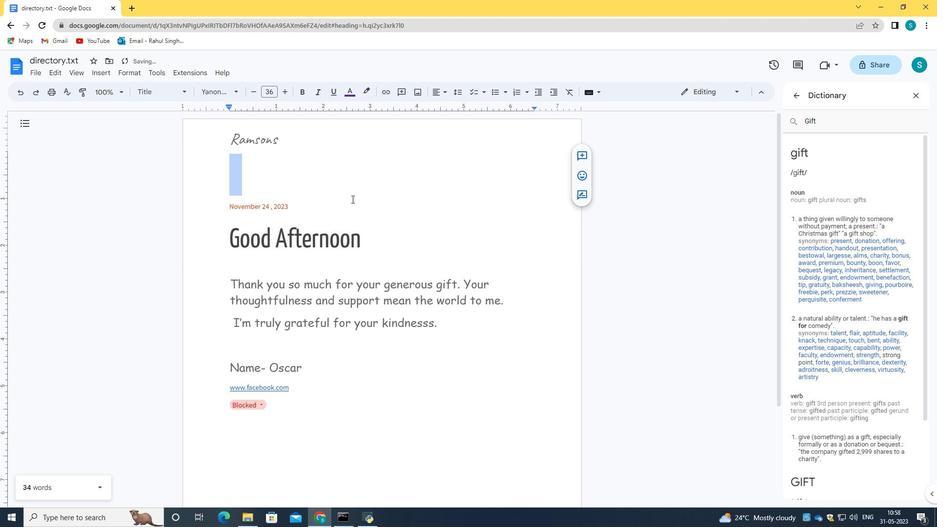 
Action: Mouse moved to (337, 252)
Screenshot: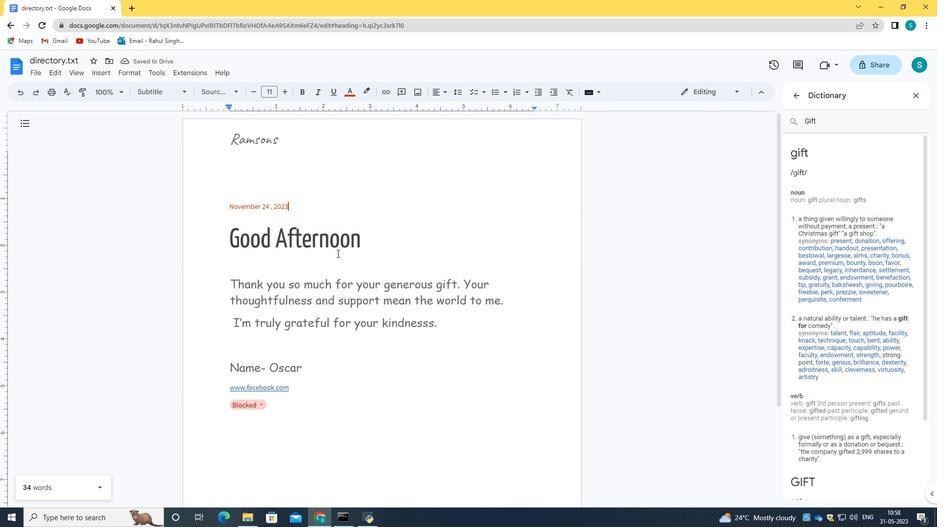 
